 Task: In the  document Aeroplane.html Add another  'page' Use the Tool Explore 'and look for brief about the picture in first page, copy 2-3 lines in second sheet.' Align the text to the Left
Action: Mouse moved to (133, 75)
Screenshot: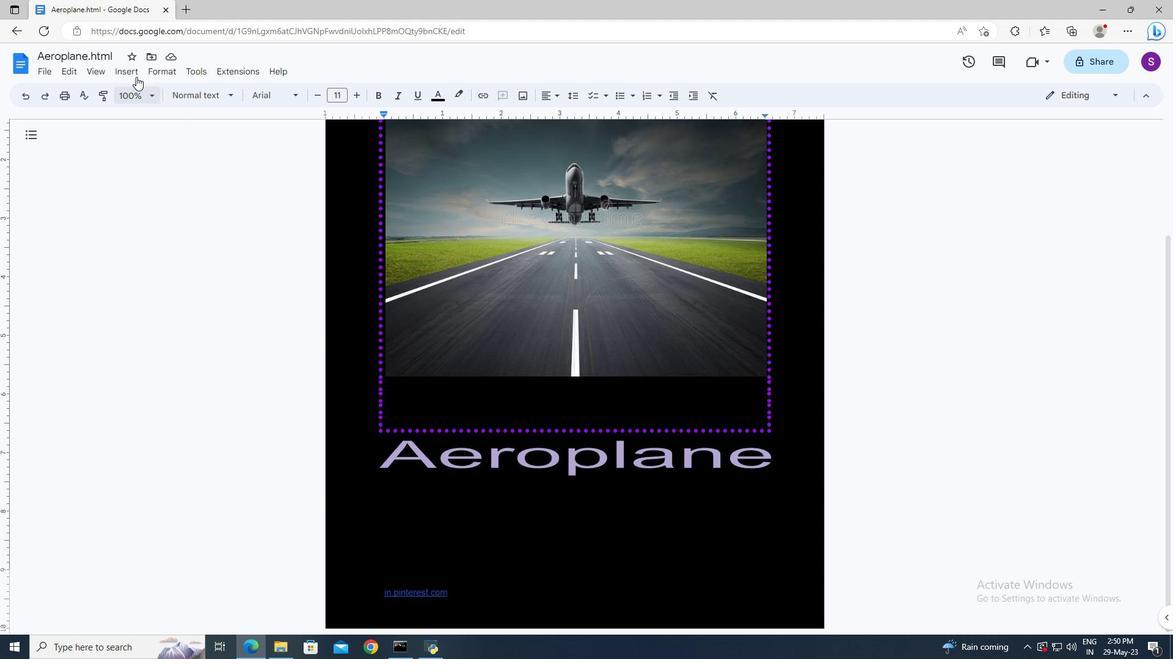
Action: Mouse pressed left at (133, 75)
Screenshot: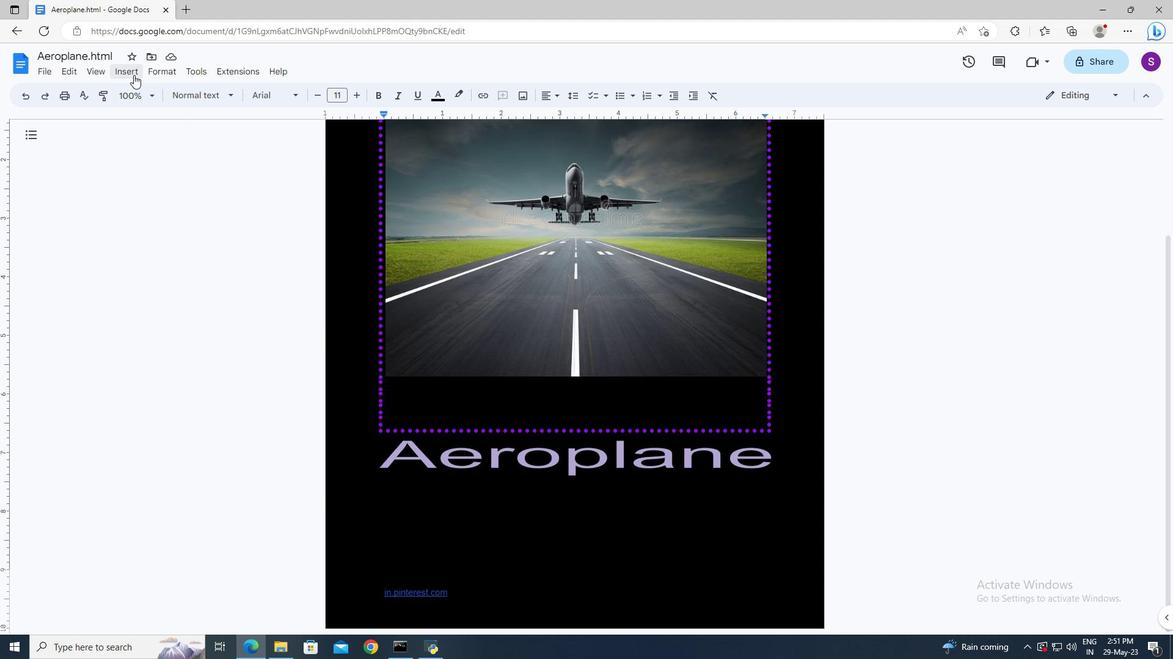
Action: Mouse moved to (343, 424)
Screenshot: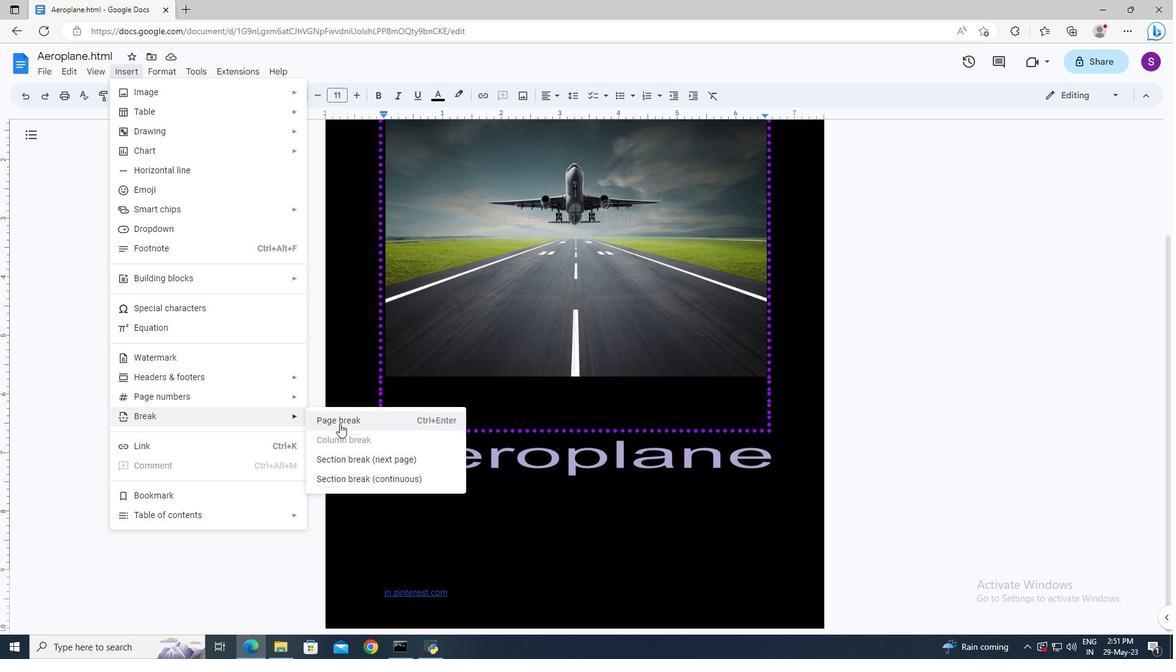 
Action: Mouse pressed left at (343, 424)
Screenshot: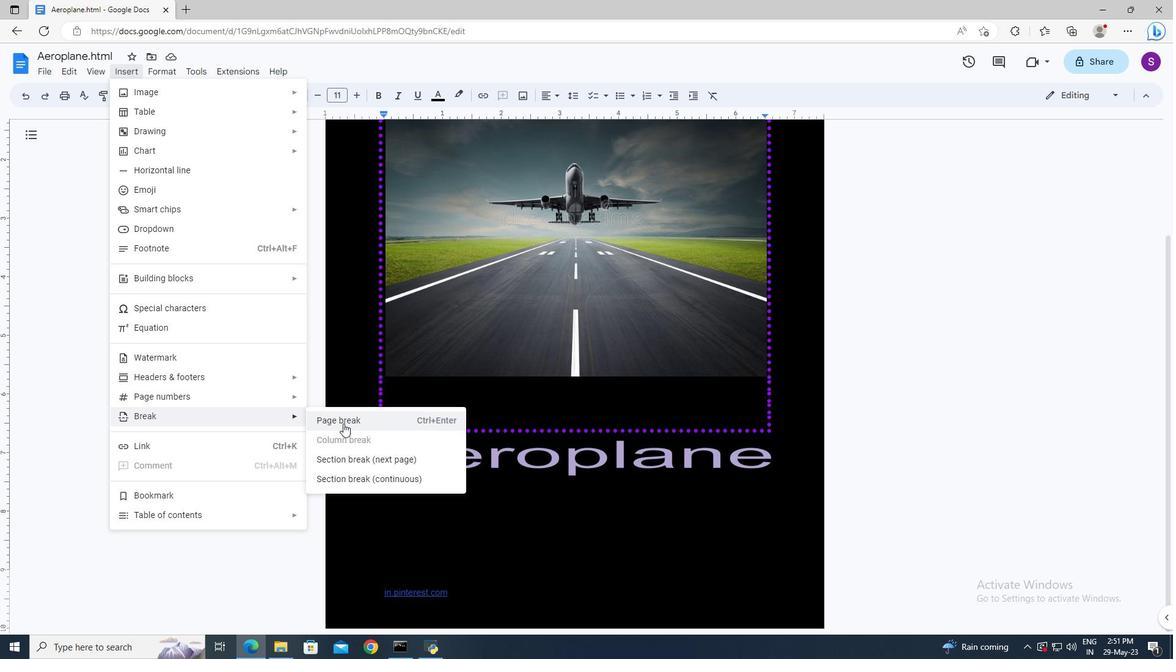 
Action: Mouse moved to (190, 70)
Screenshot: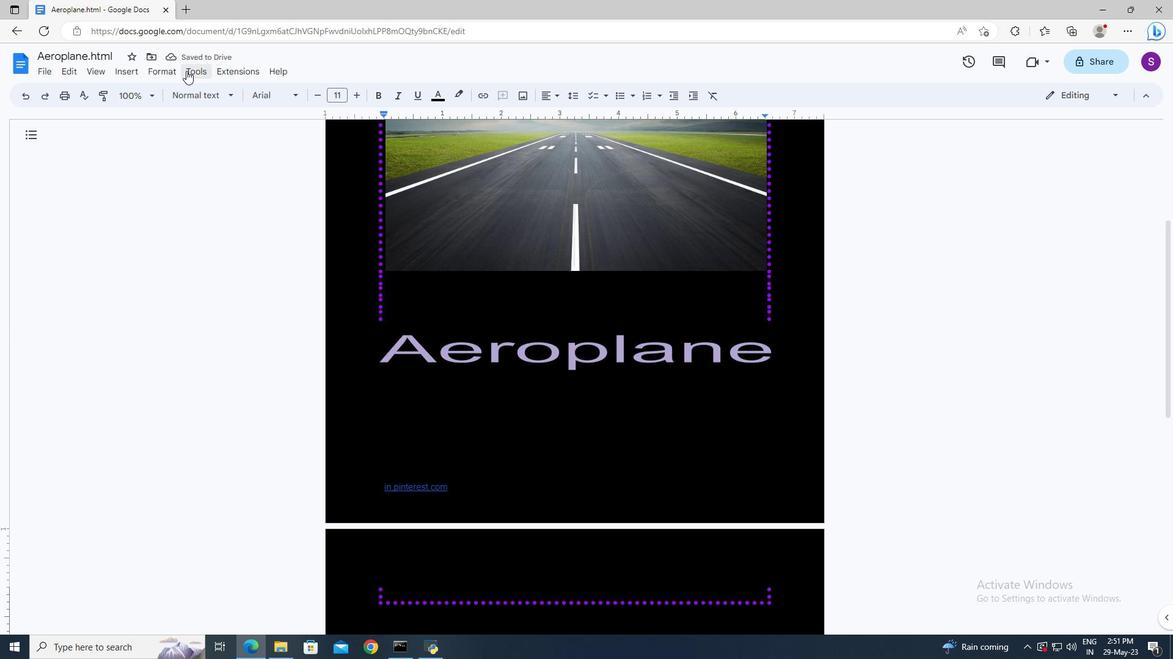 
Action: Mouse pressed left at (190, 70)
Screenshot: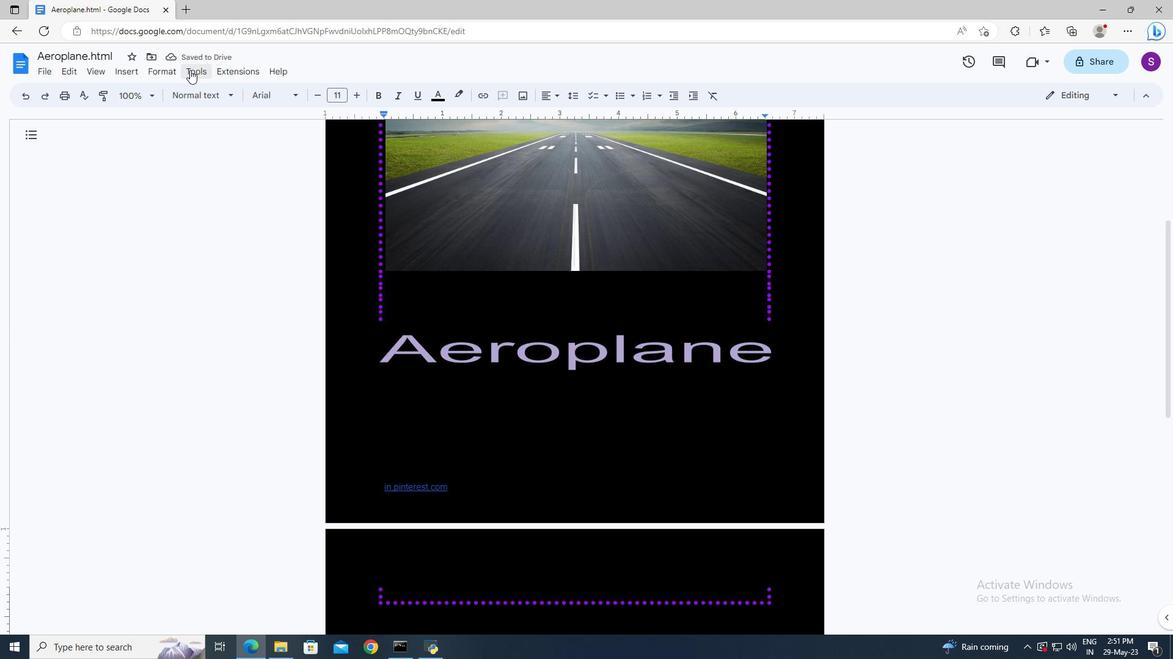 
Action: Mouse moved to (219, 207)
Screenshot: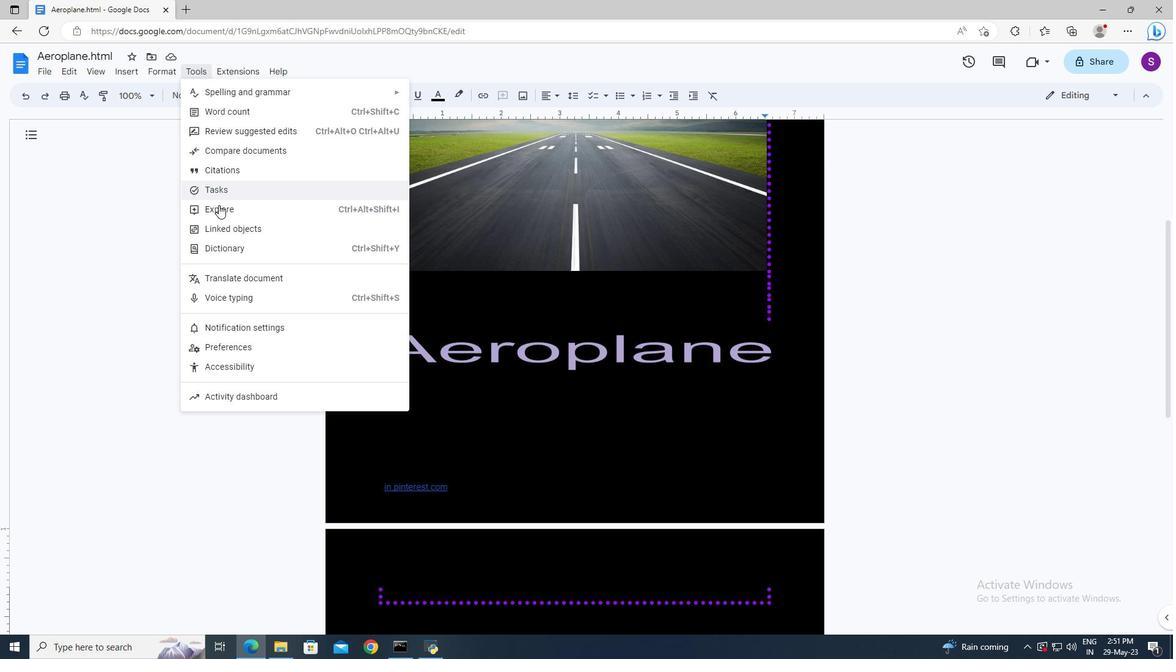 
Action: Mouse pressed left at (219, 207)
Screenshot: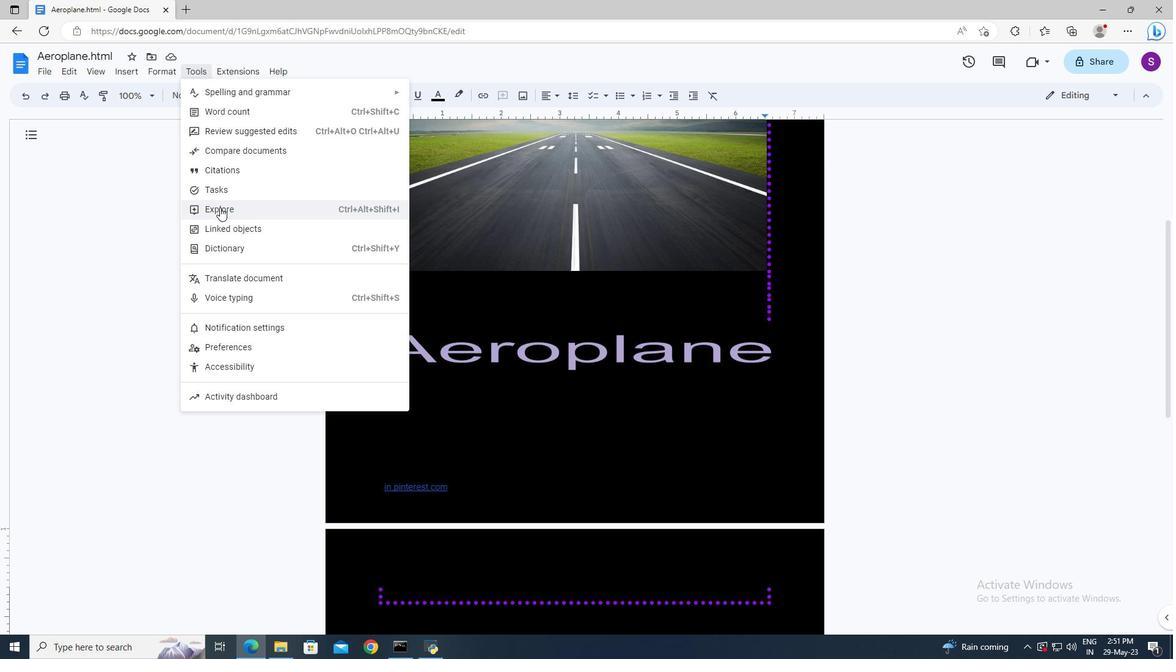 
Action: Mouse moved to (1035, 133)
Screenshot: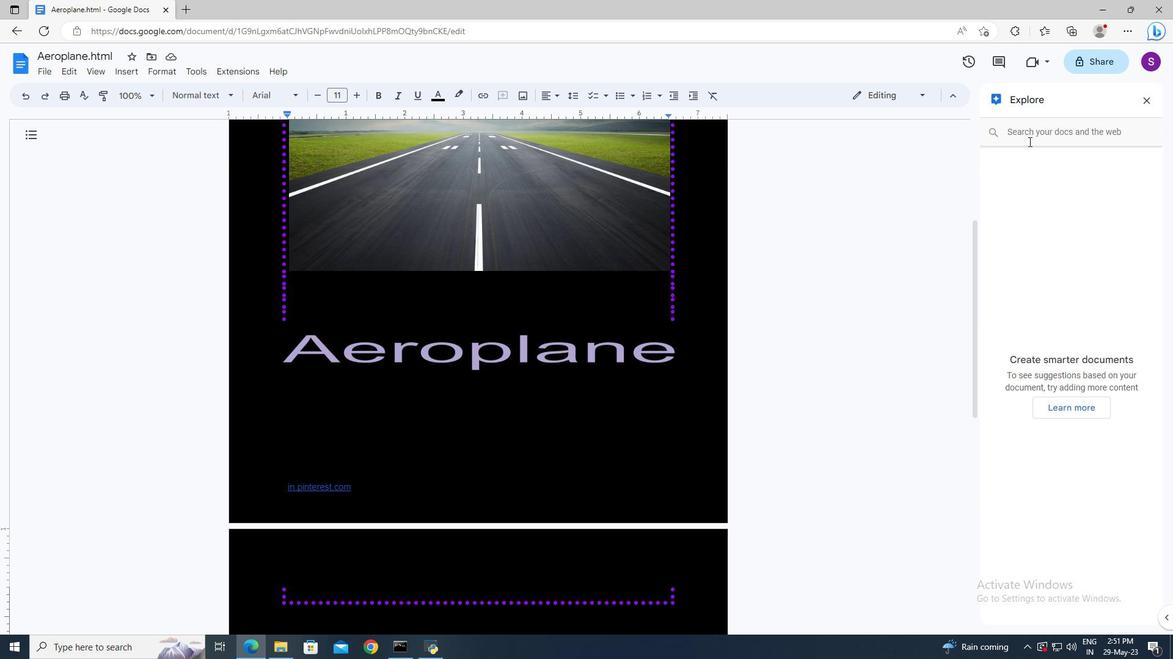 
Action: Mouse pressed left at (1035, 133)
Screenshot: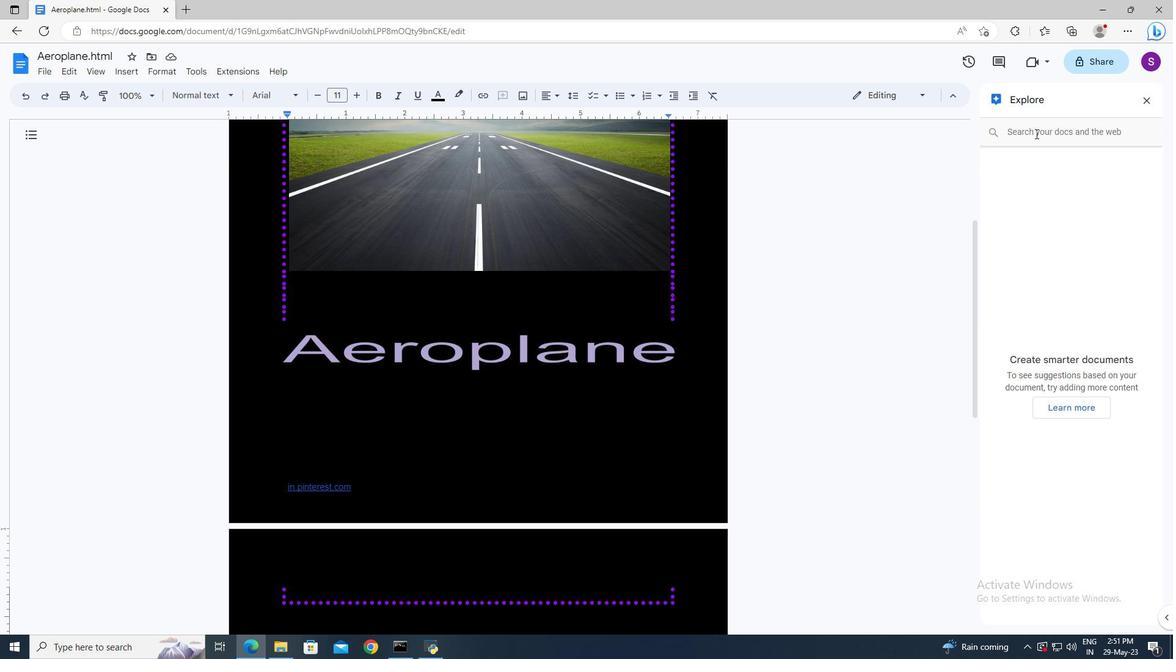 
Action: Mouse moved to (992, 106)
Screenshot: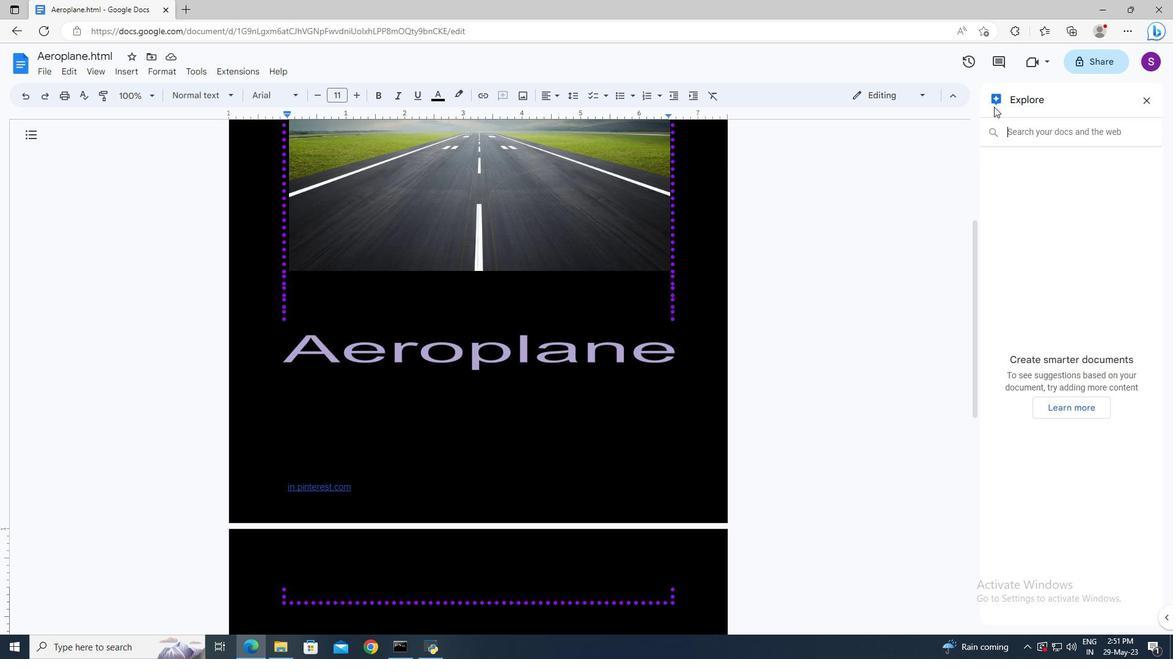 
Action: Key pressed aeroplane<Key.enter>
Screenshot: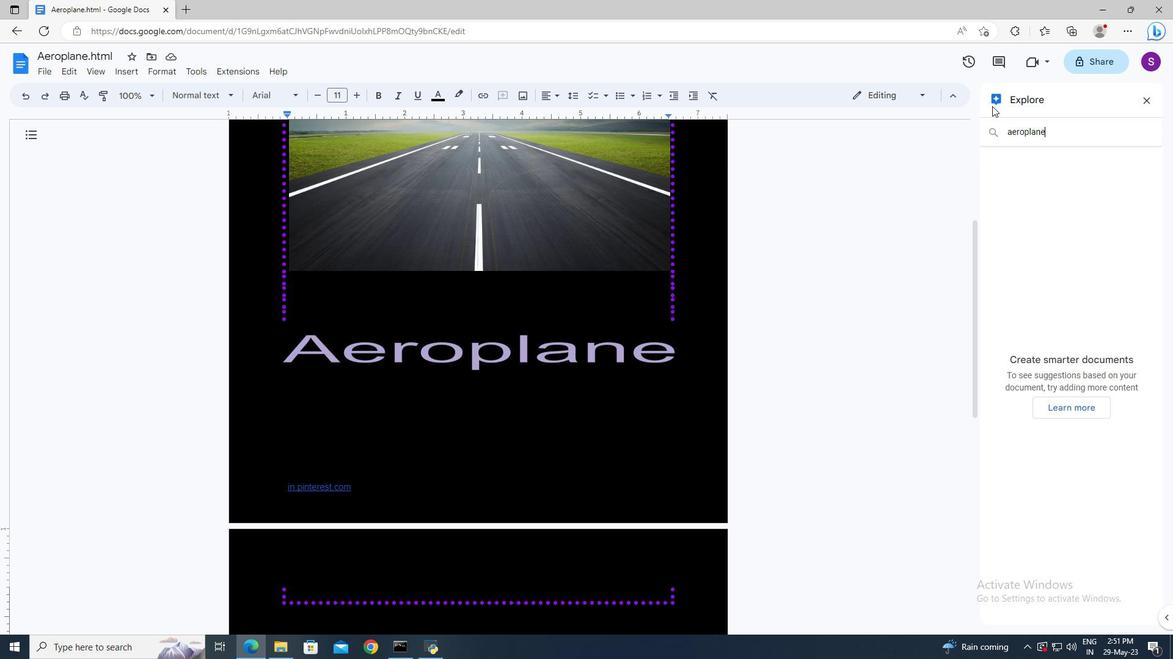 
Action: Mouse moved to (1087, 161)
Screenshot: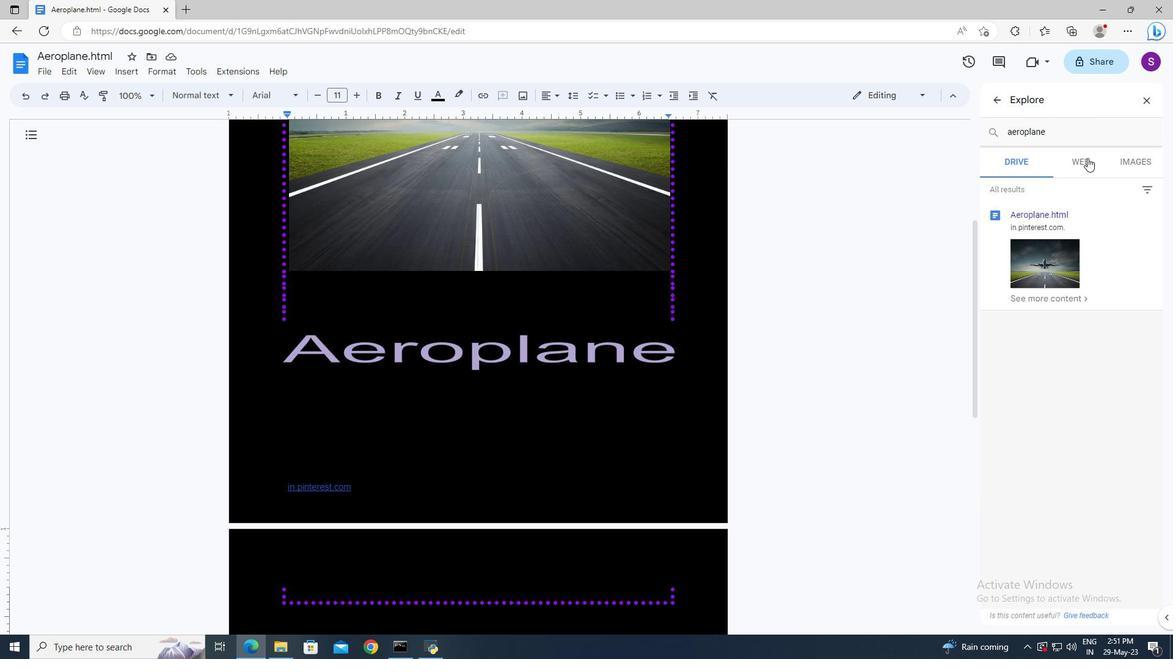 
Action: Mouse pressed left at (1087, 161)
Screenshot: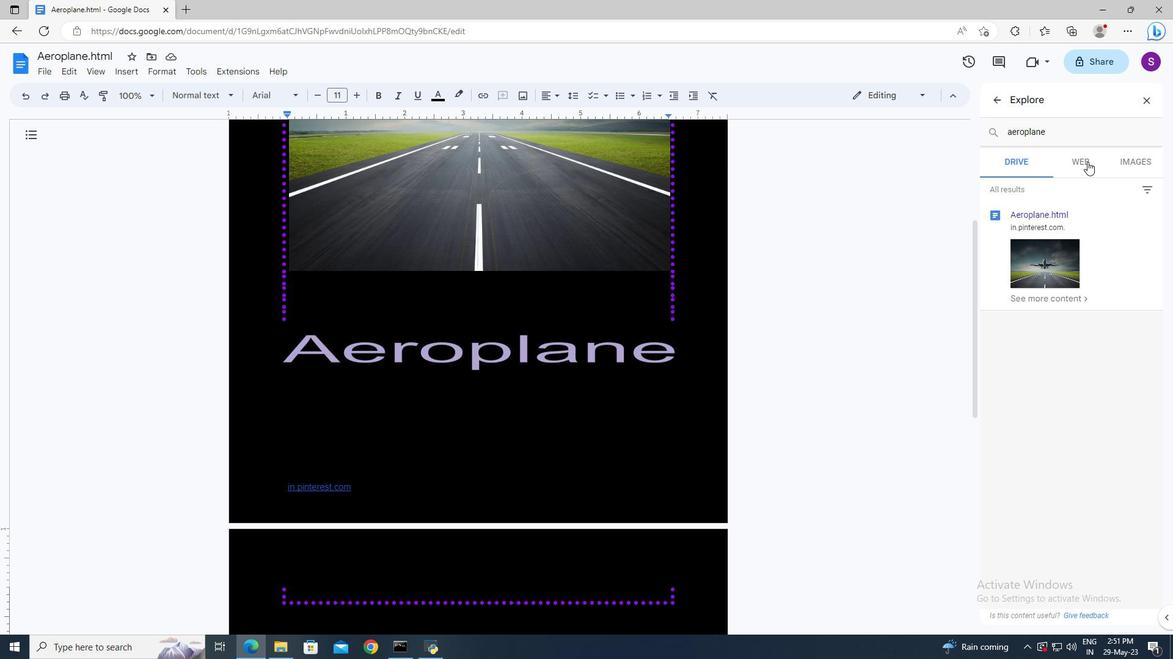 
Action: Mouse moved to (1052, 388)
Screenshot: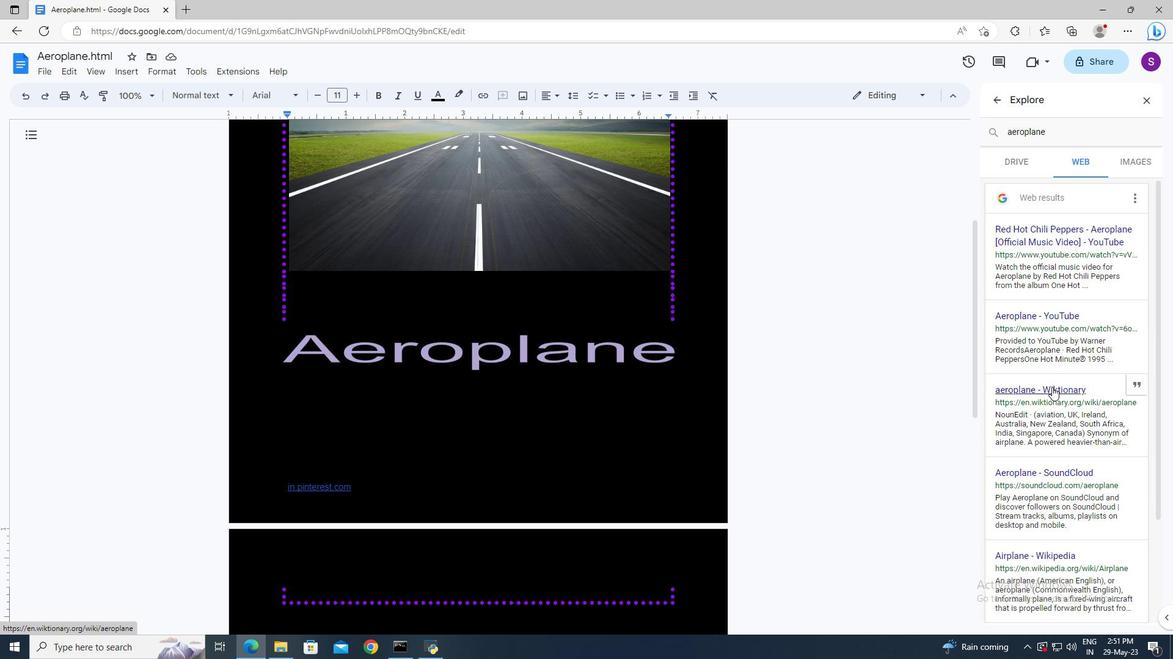 
Action: Mouse pressed left at (1052, 388)
Screenshot: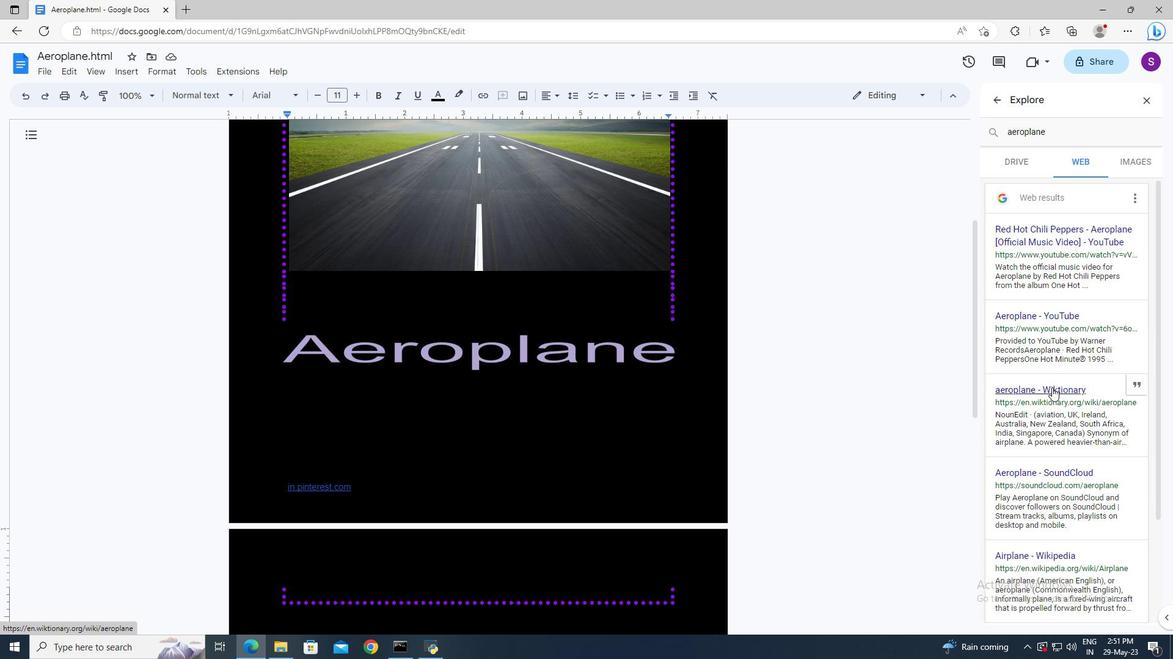 
Action: Mouse moved to (626, 347)
Screenshot: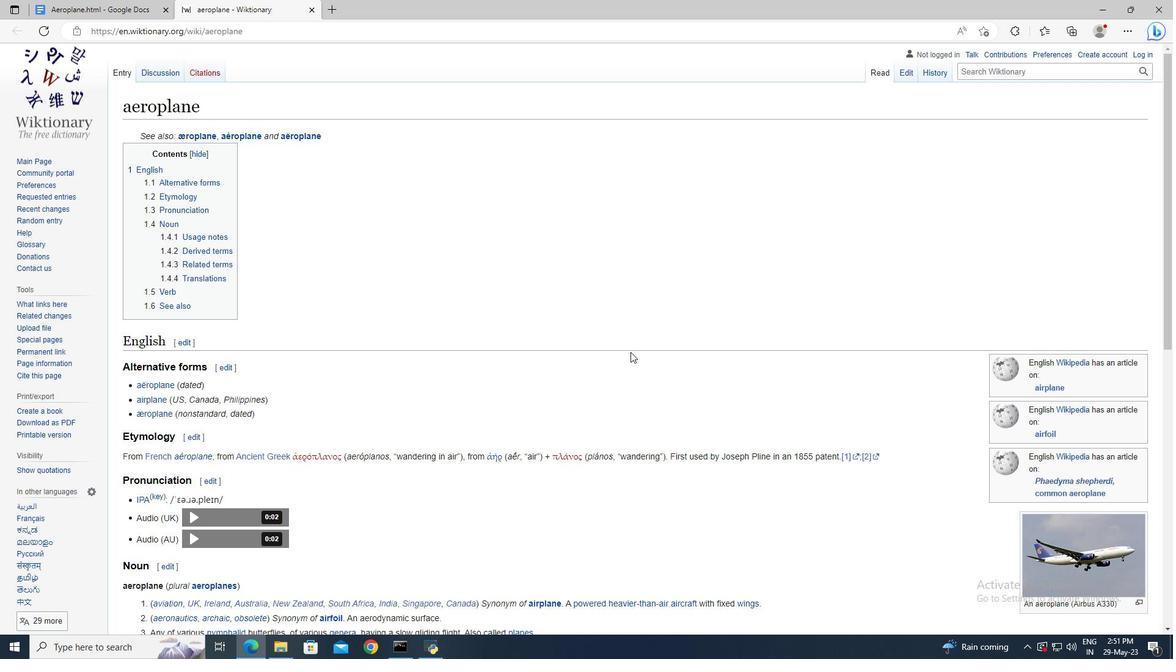 
Action: Mouse scrolled (626, 347) with delta (0, 0)
Screenshot: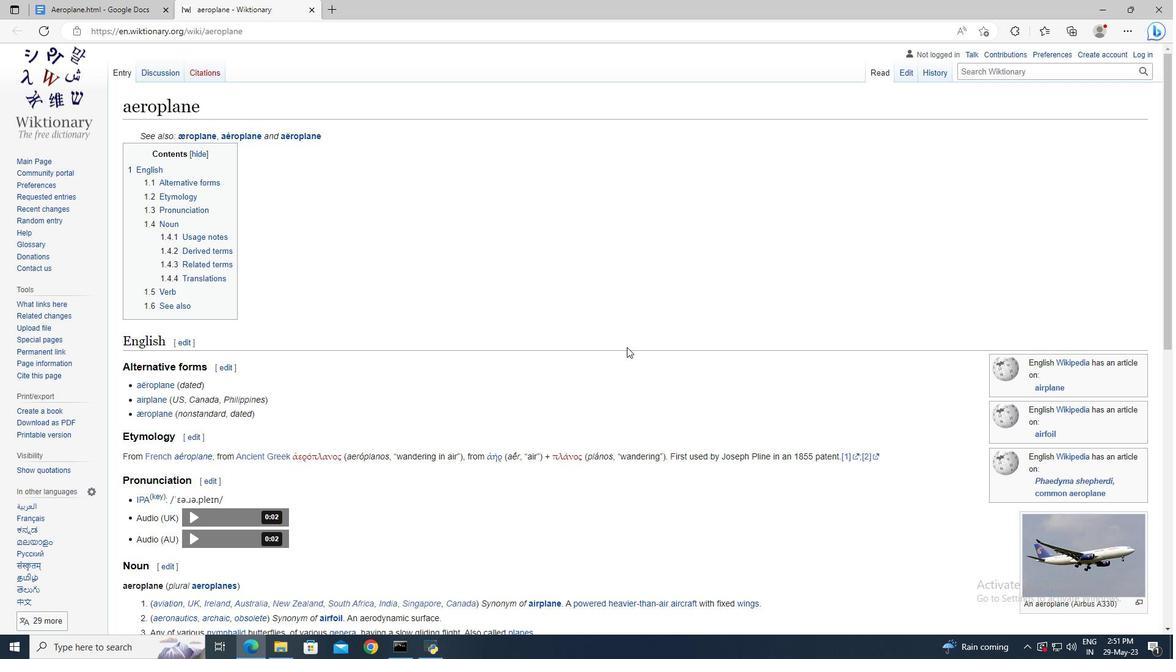 
Action: Mouse moved to (625, 342)
Screenshot: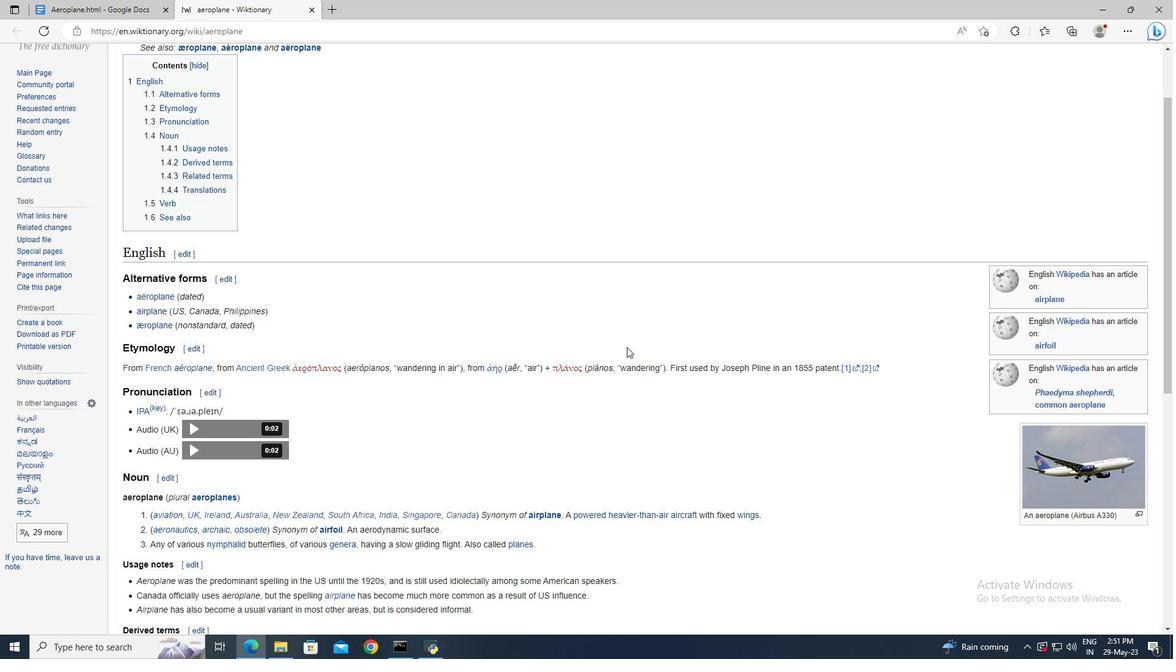
Action: Mouse scrolled (625, 342) with delta (0, 0)
Screenshot: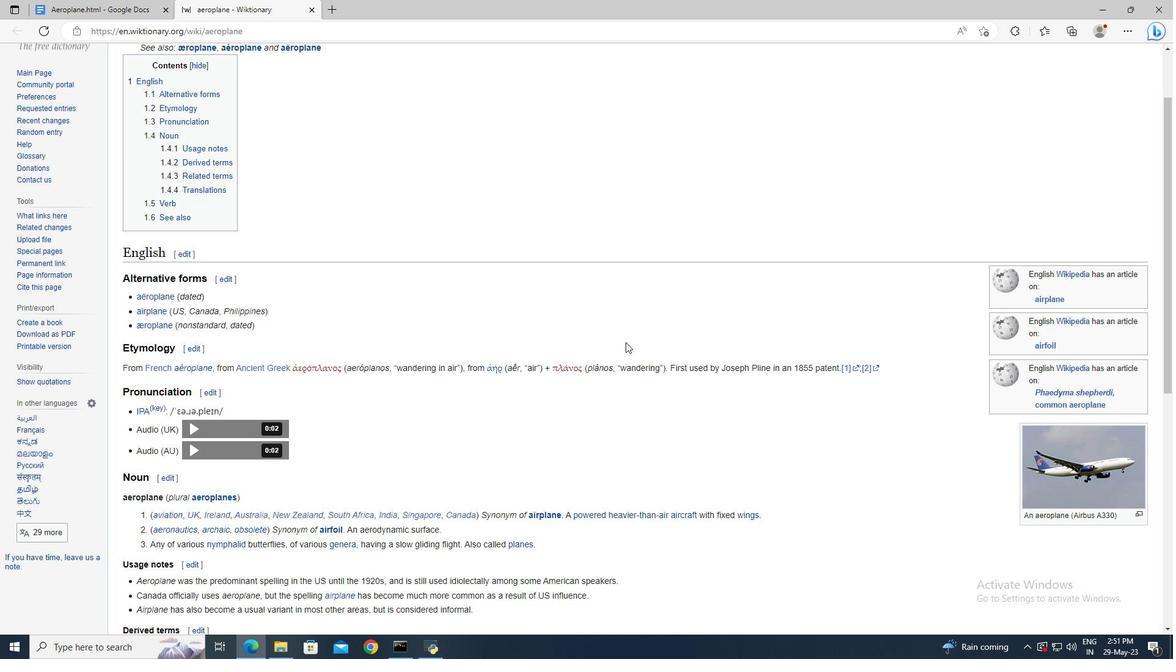 
Action: Mouse scrolled (625, 343) with delta (0, 0)
Screenshot: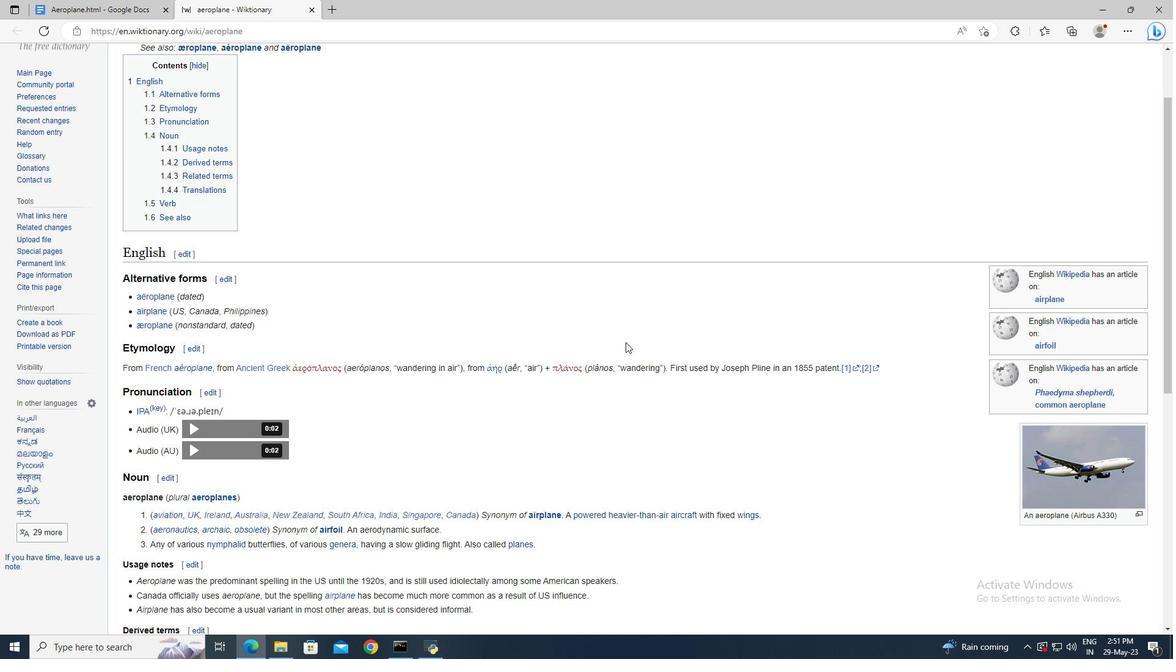 
Action: Mouse scrolled (625, 342) with delta (0, 0)
Screenshot: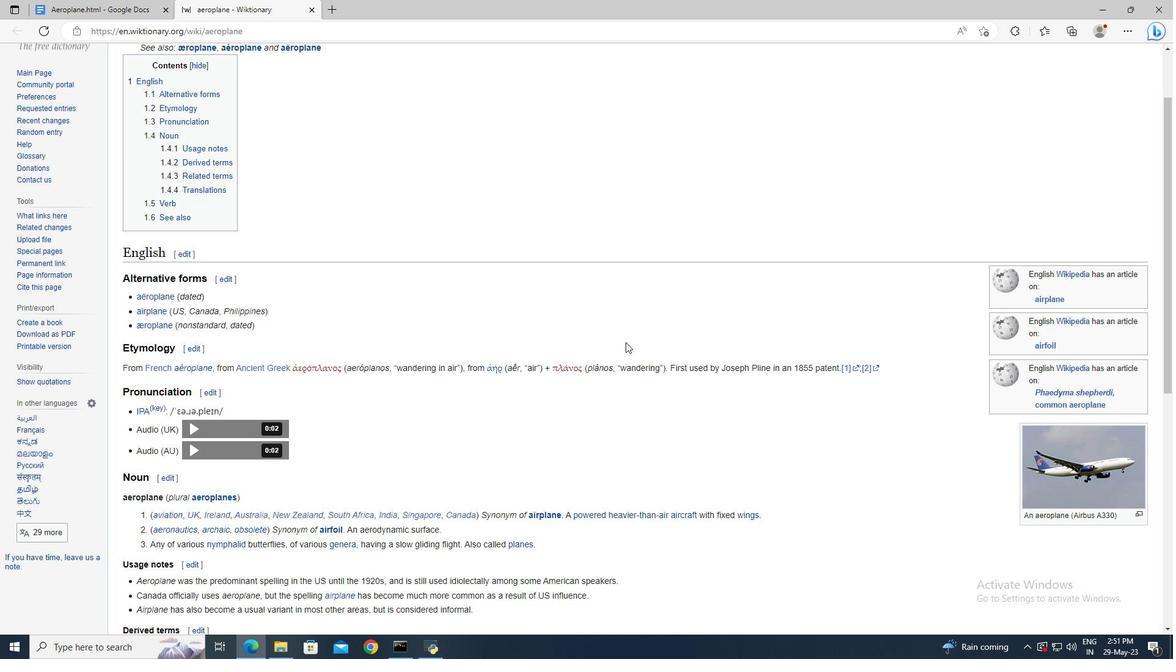 
Action: Mouse scrolled (625, 342) with delta (0, 0)
Screenshot: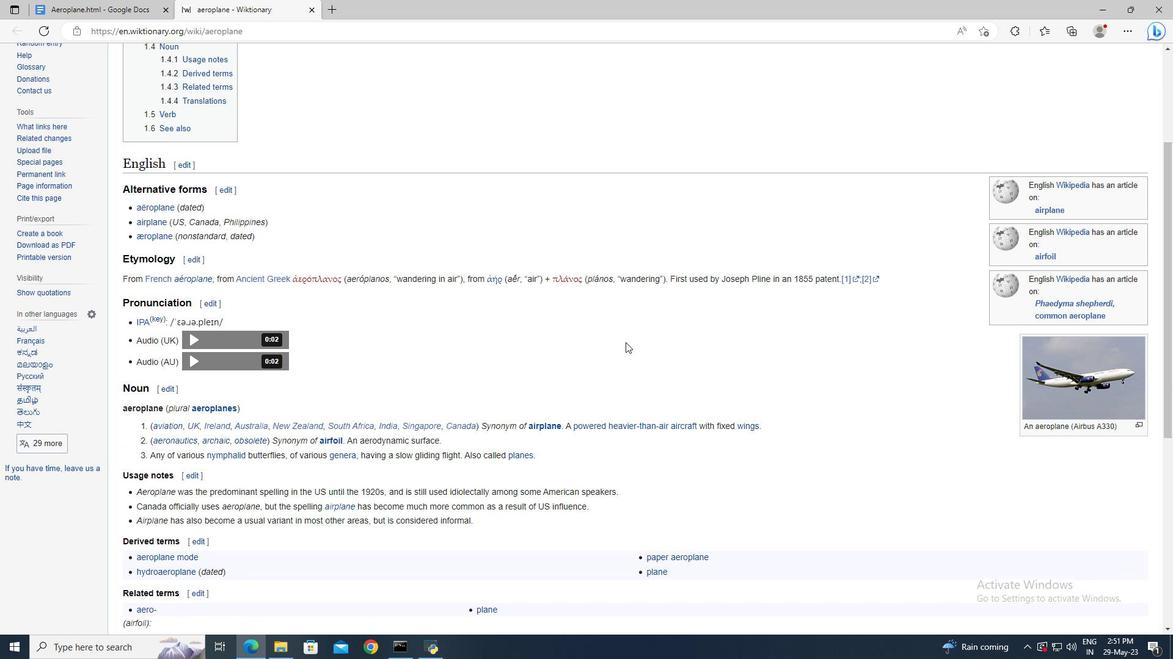 
Action: Mouse moved to (137, 403)
Screenshot: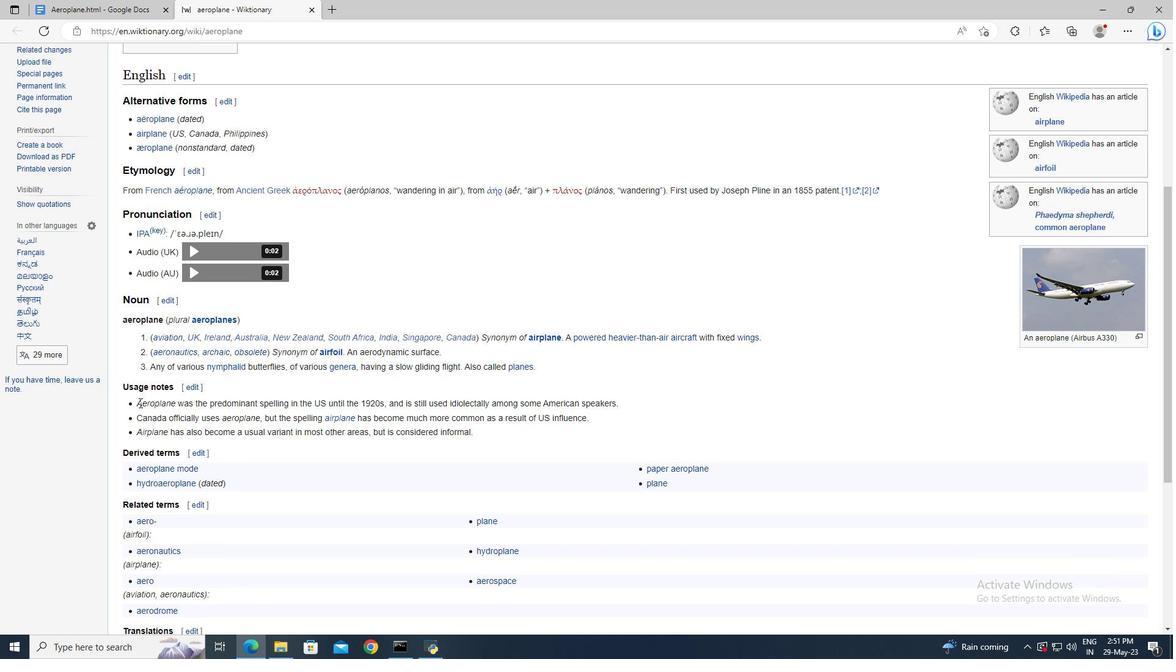 
Action: Mouse pressed left at (137, 403)
Screenshot: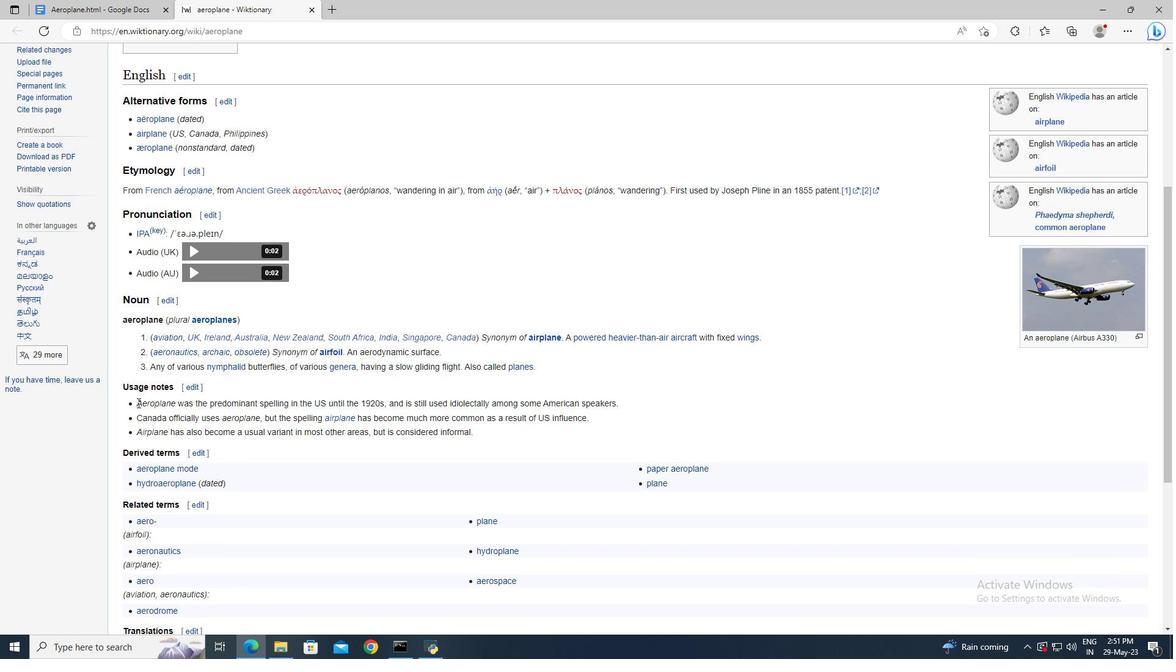 
Action: Mouse moved to (383, 421)
Screenshot: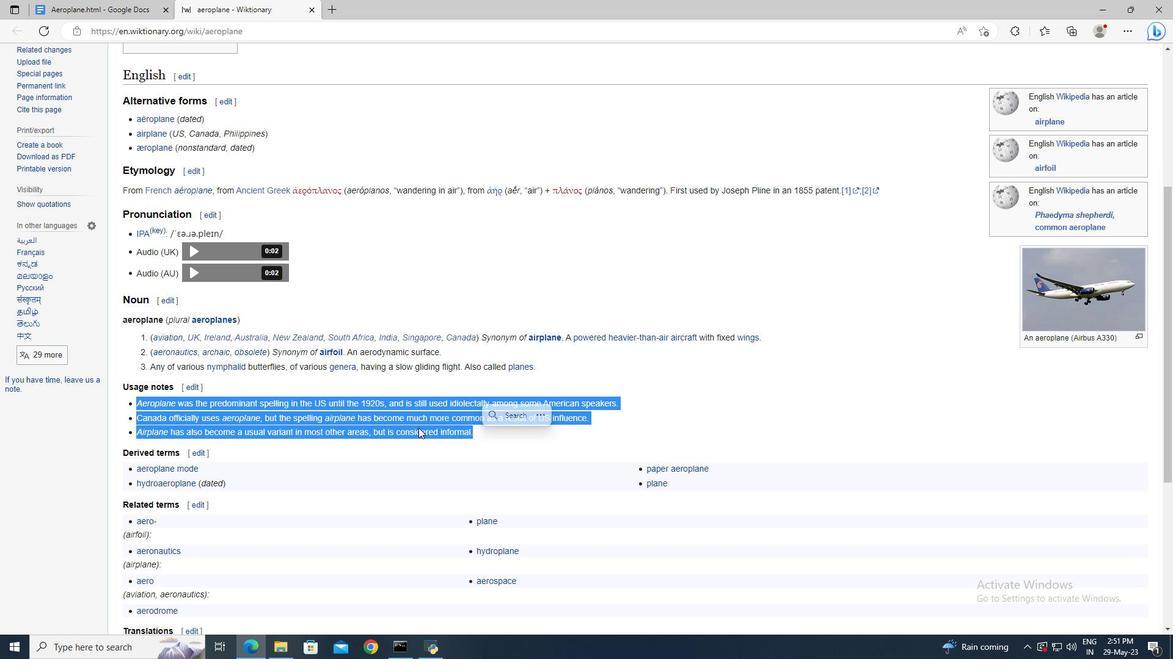 
Action: Mouse pressed right at (383, 421)
Screenshot: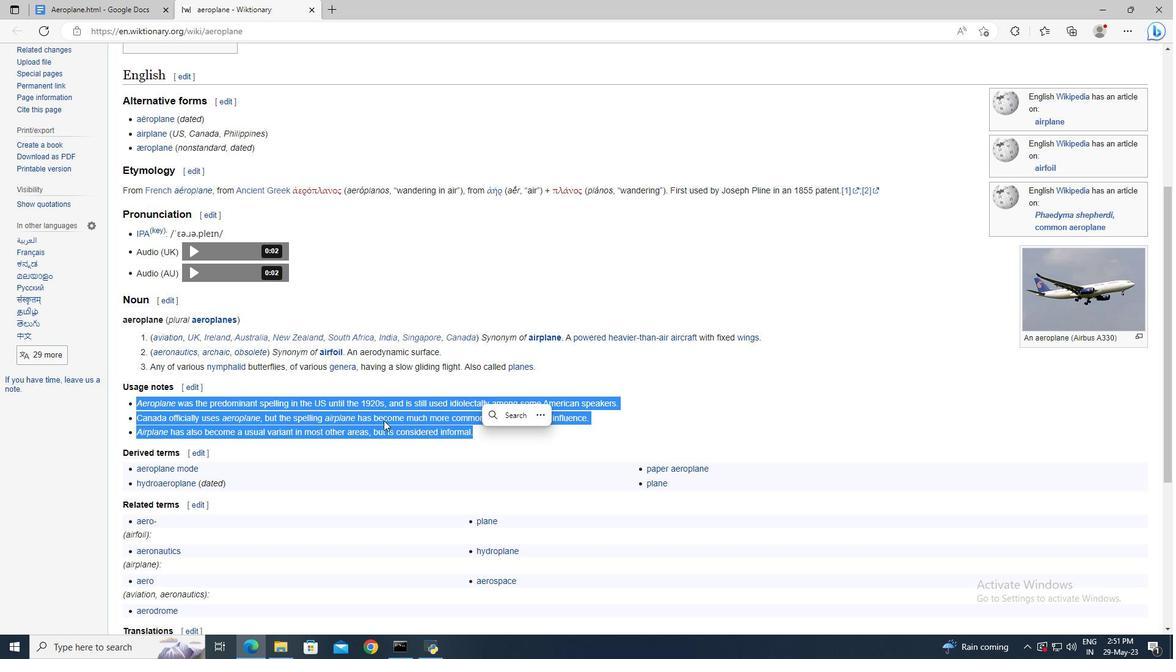 
Action: Mouse moved to (411, 212)
Screenshot: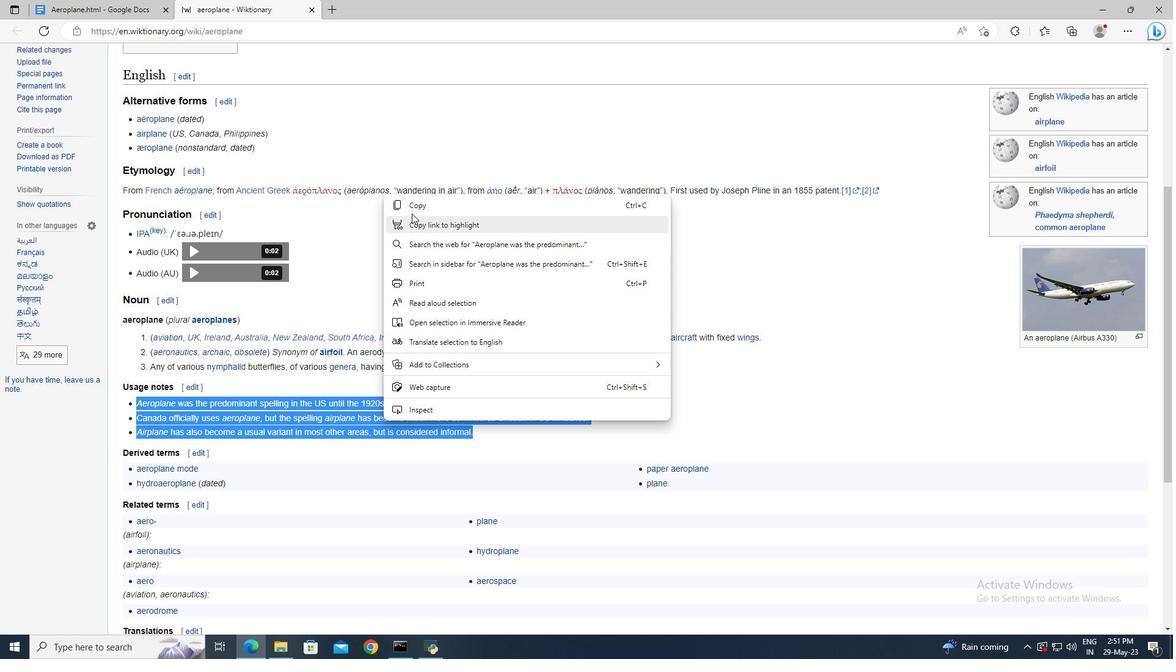 
Action: Mouse pressed left at (411, 212)
Screenshot: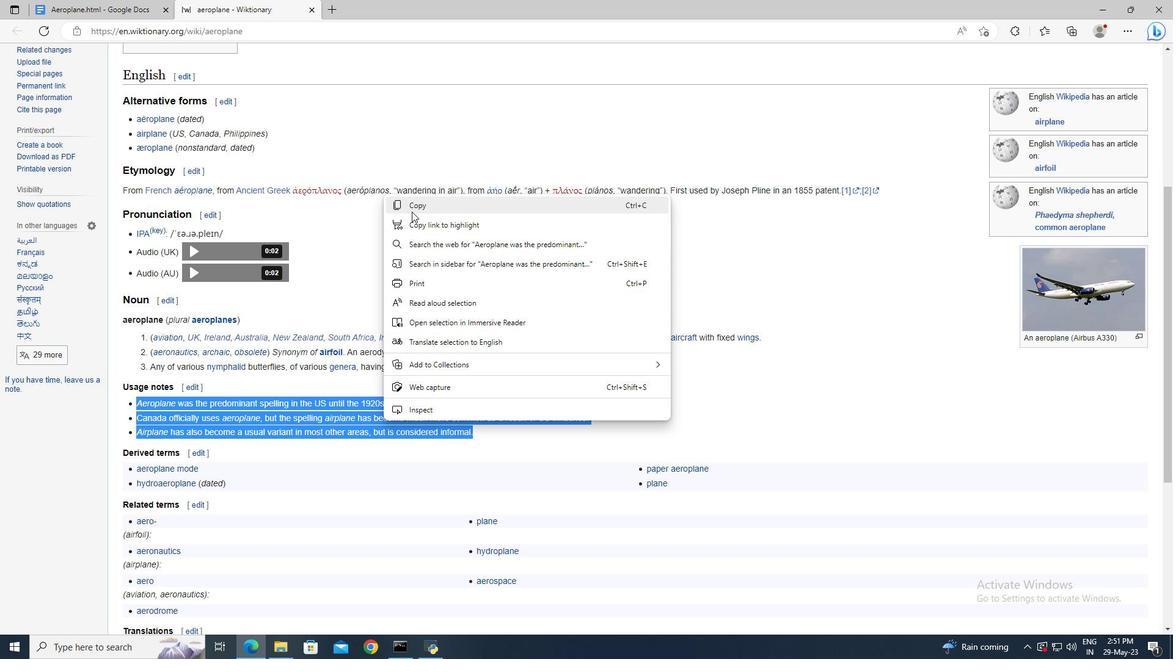 
Action: Mouse moved to (138, 0)
Screenshot: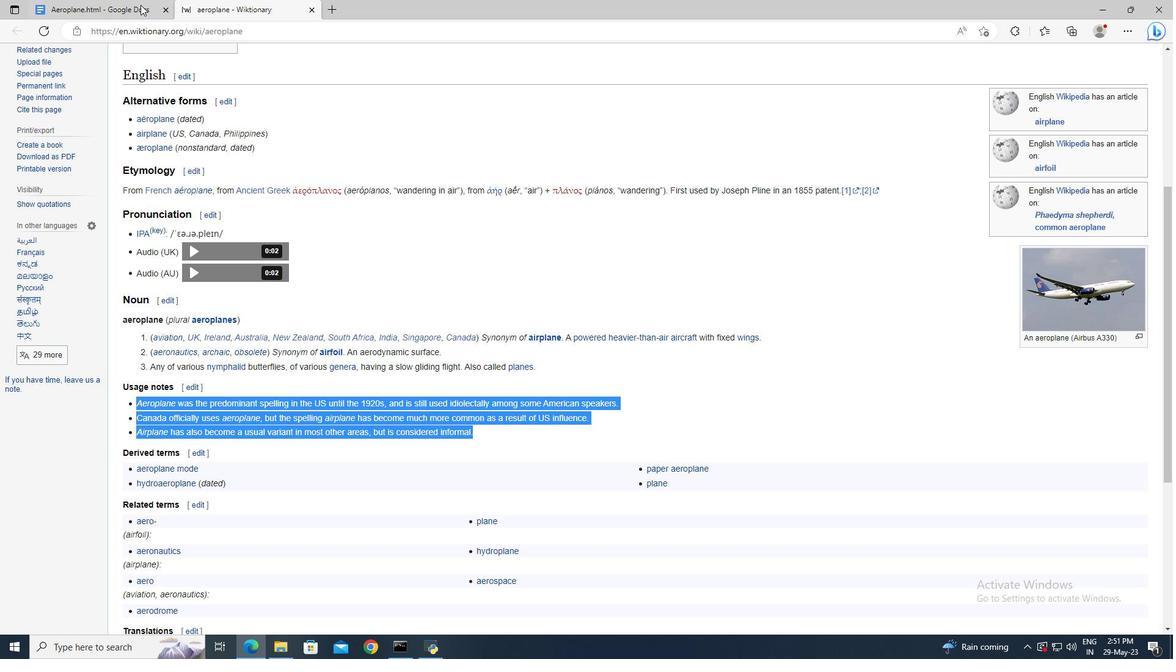 
Action: Mouse pressed left at (138, 0)
Screenshot: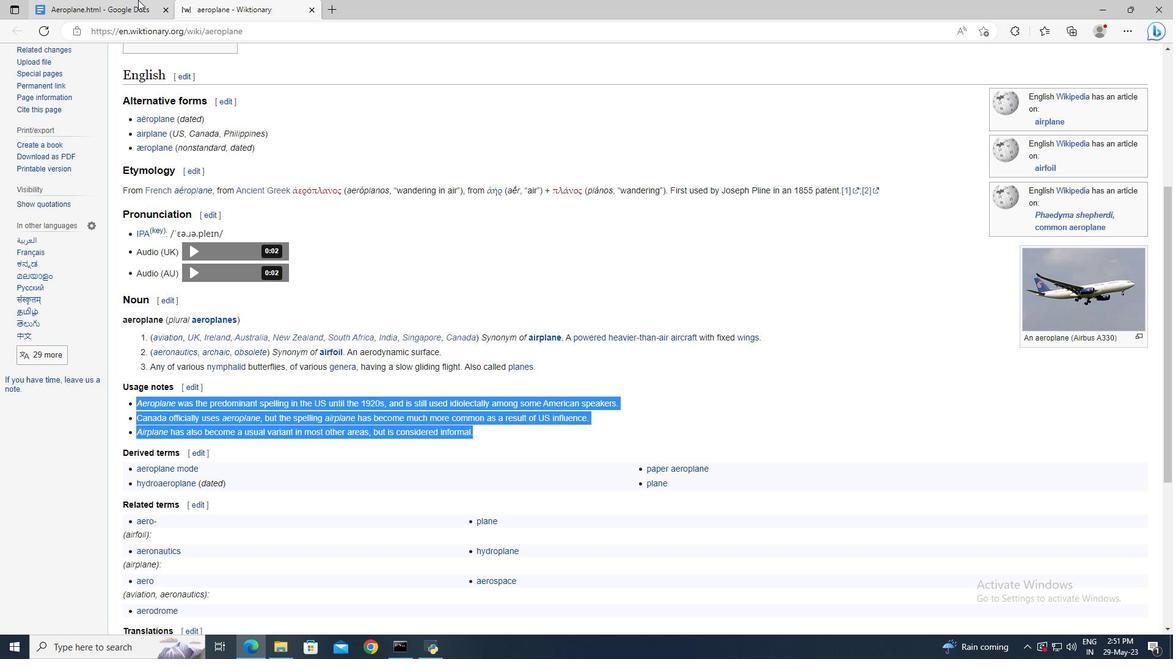 
Action: Mouse moved to (324, 589)
Screenshot: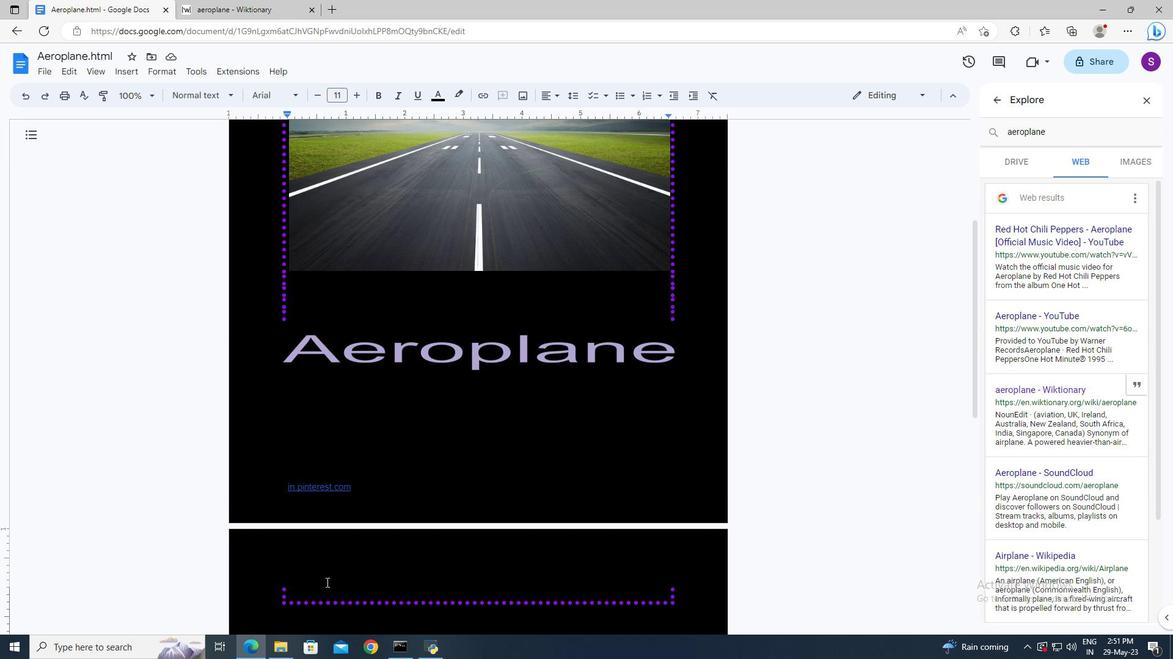 
Action: Mouse pressed left at (324, 589)
Screenshot: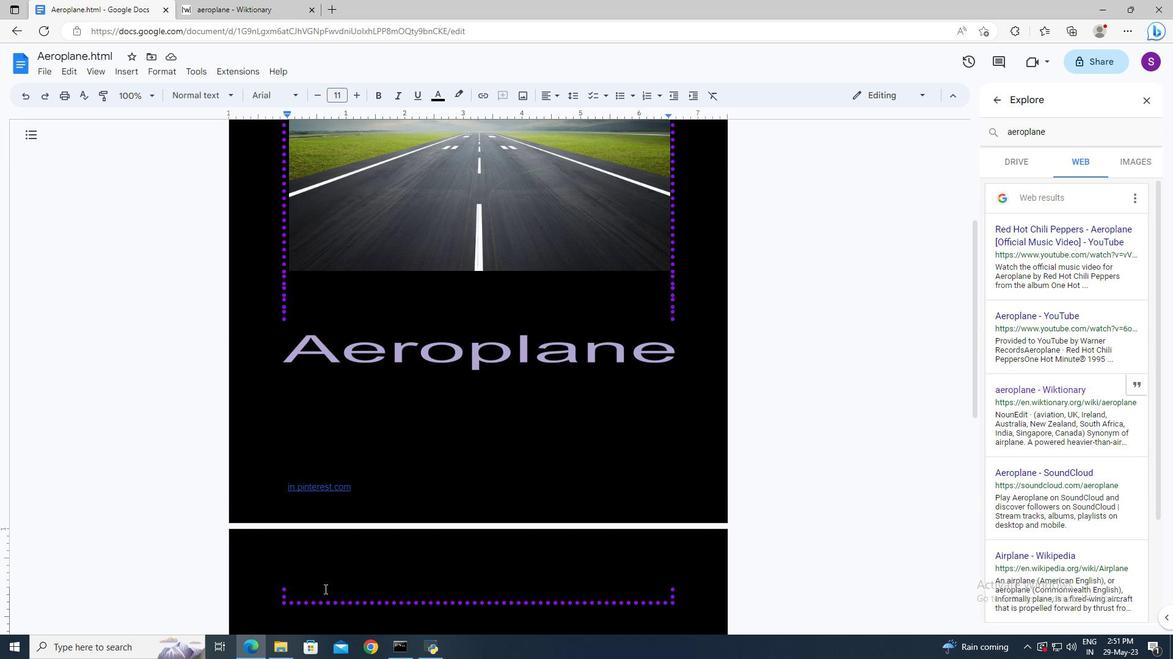 
Action: Mouse pressed left at (324, 589)
Screenshot: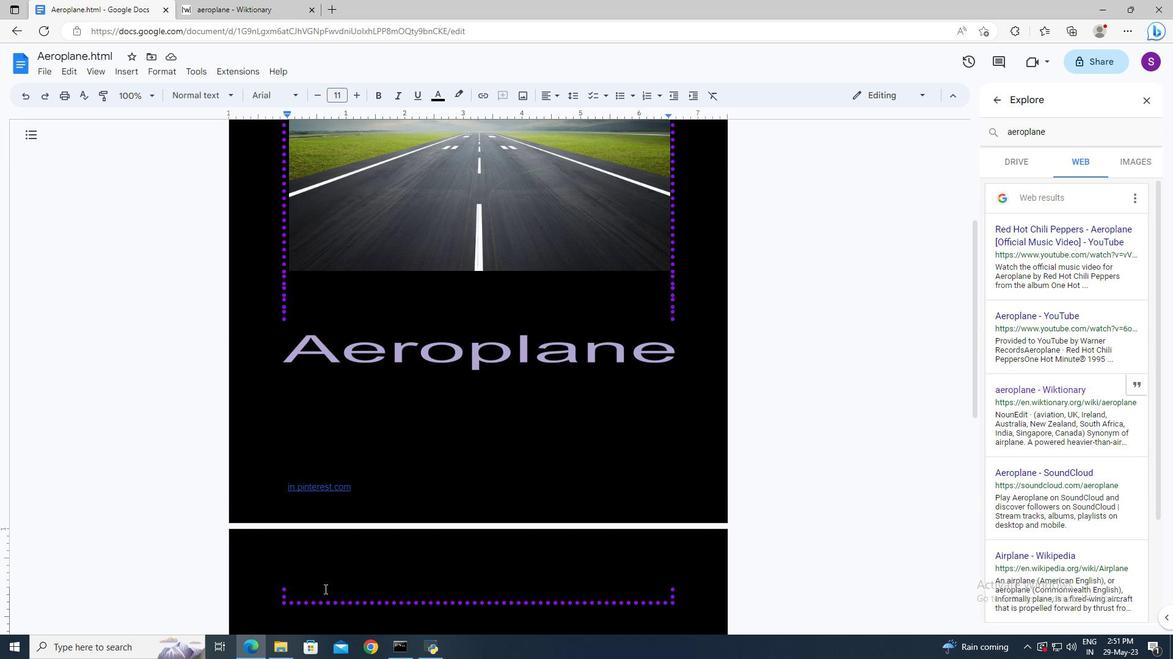 
Action: Mouse pressed left at (324, 589)
Screenshot: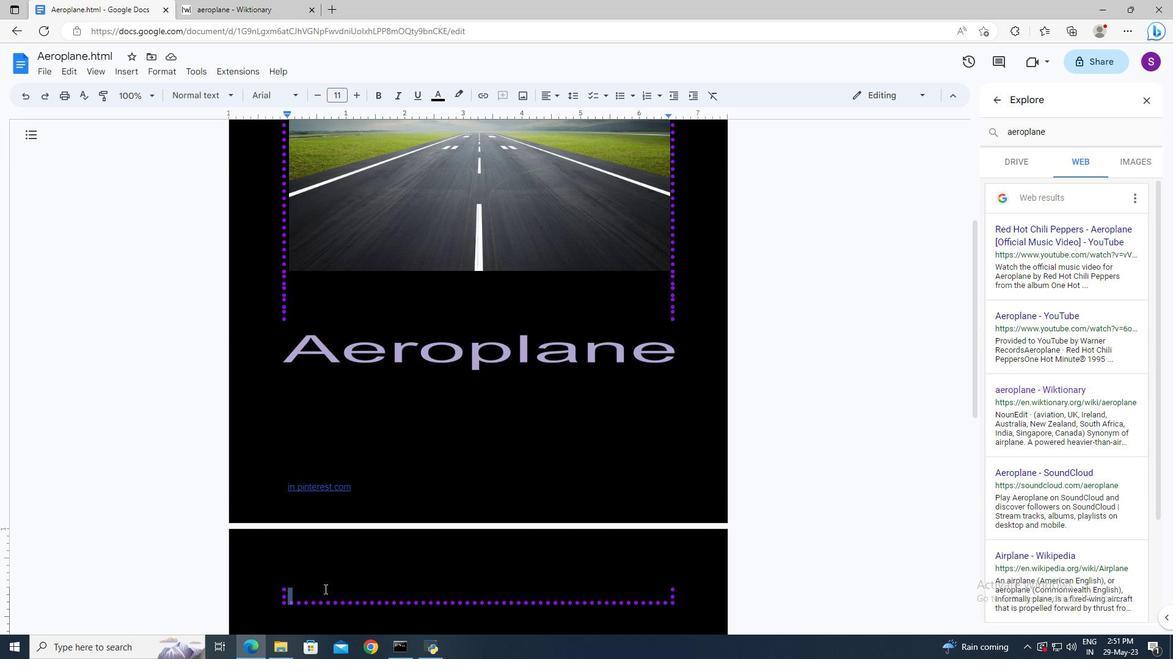 
Action: Mouse moved to (322, 589)
Screenshot: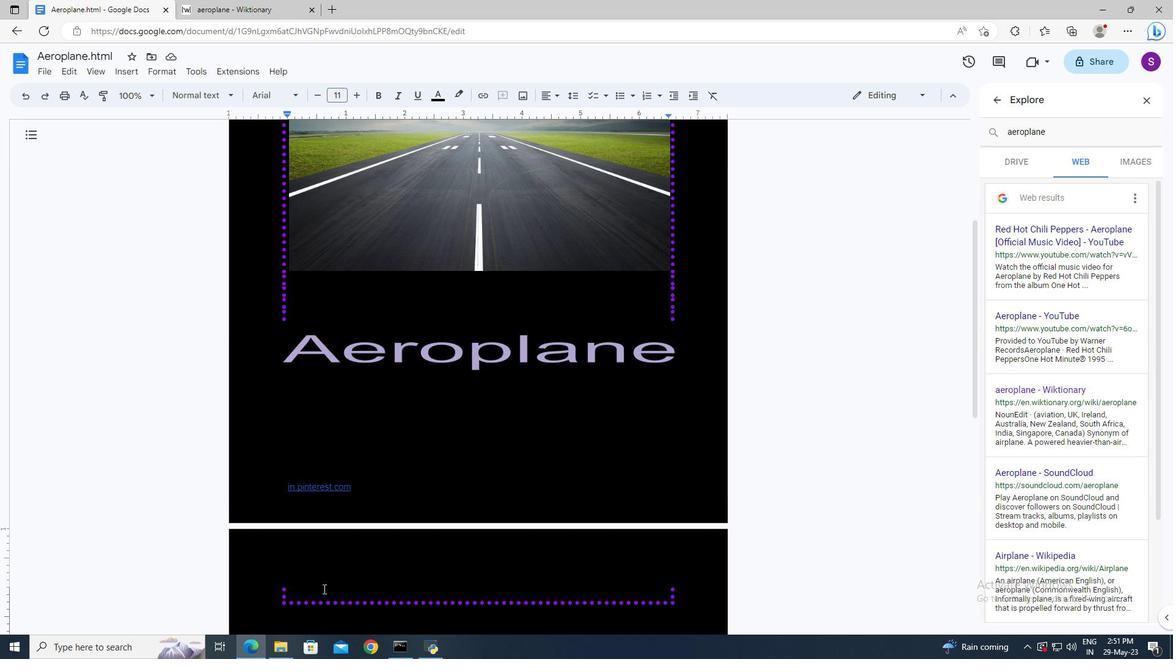 
Action: Mouse pressed right at (322, 589)
Screenshot: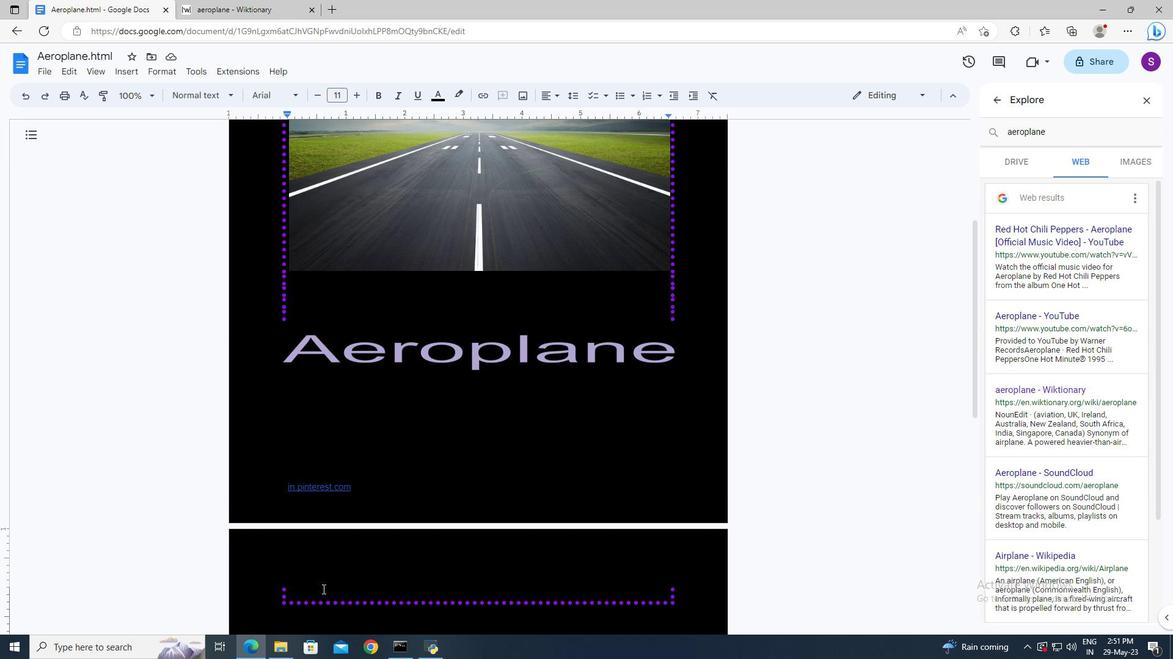 
Action: Mouse moved to (384, 440)
Screenshot: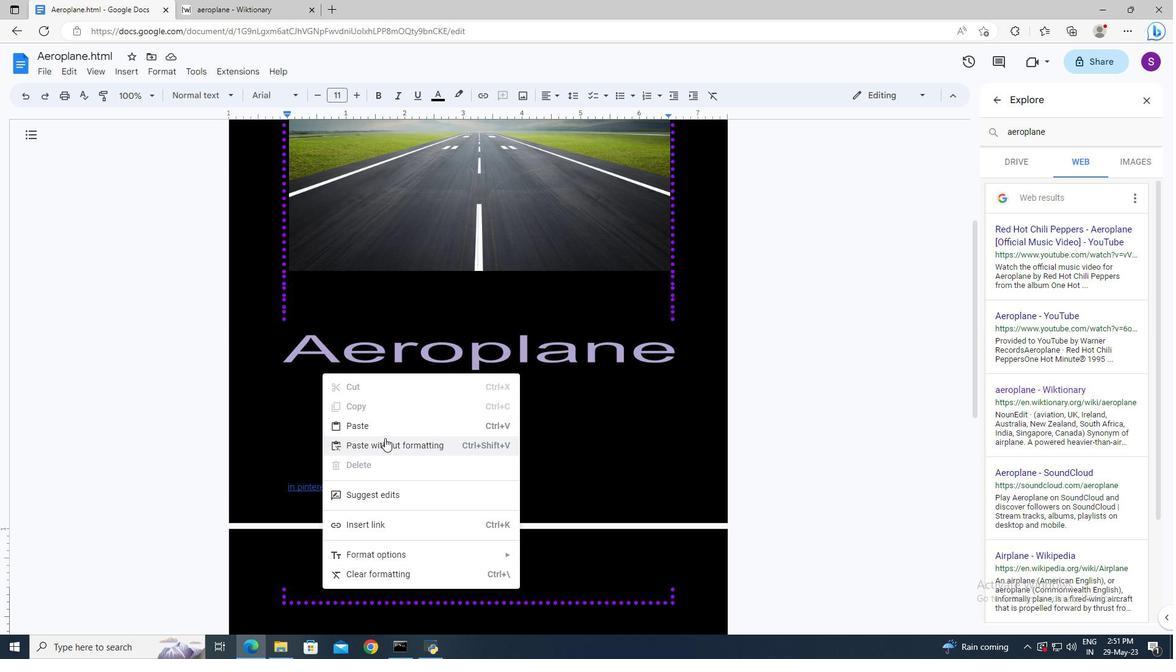
Action: Mouse pressed left at (384, 440)
Screenshot: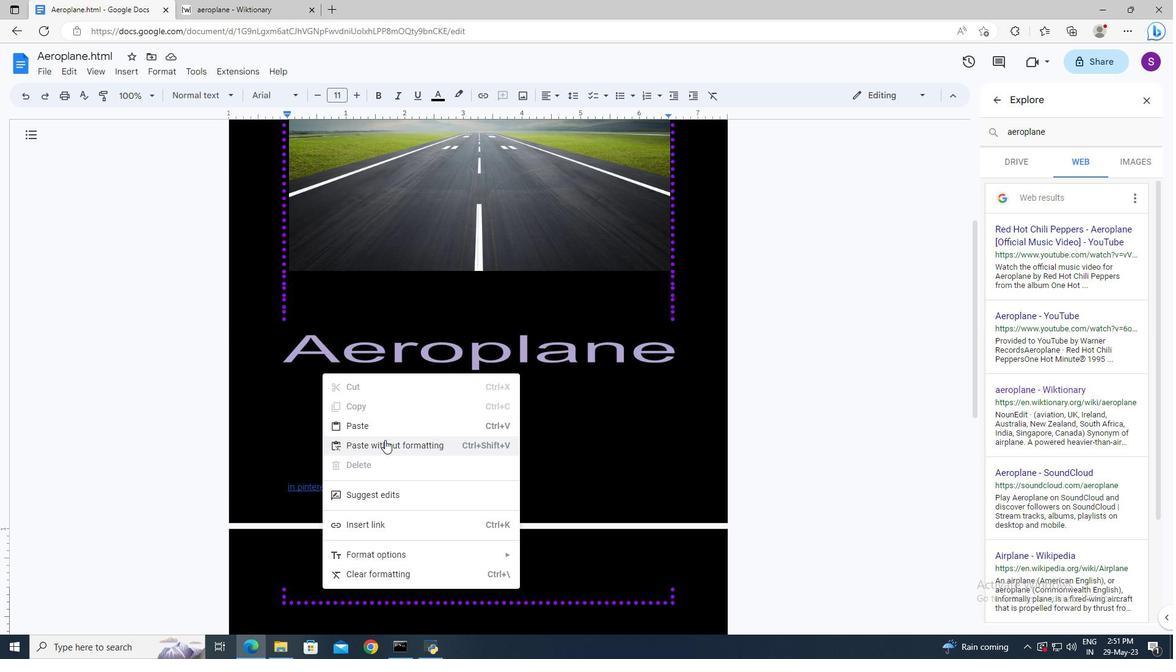 
Action: Mouse moved to (438, 541)
Screenshot: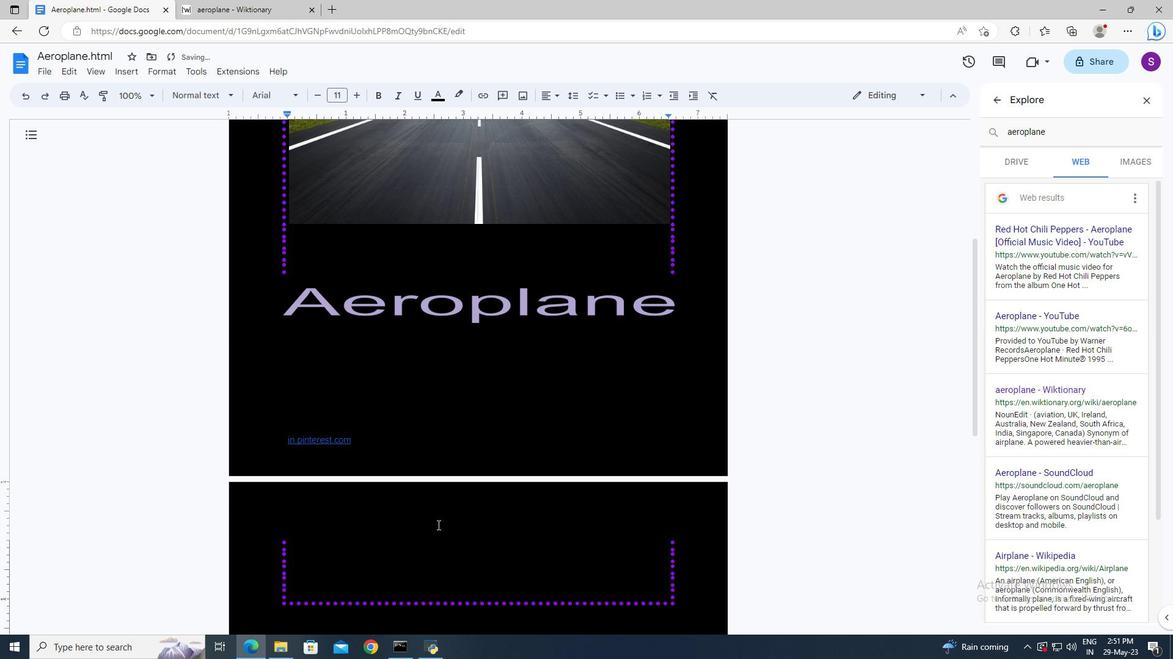 
Action: Mouse scrolled (438, 540) with delta (0, 0)
Screenshot: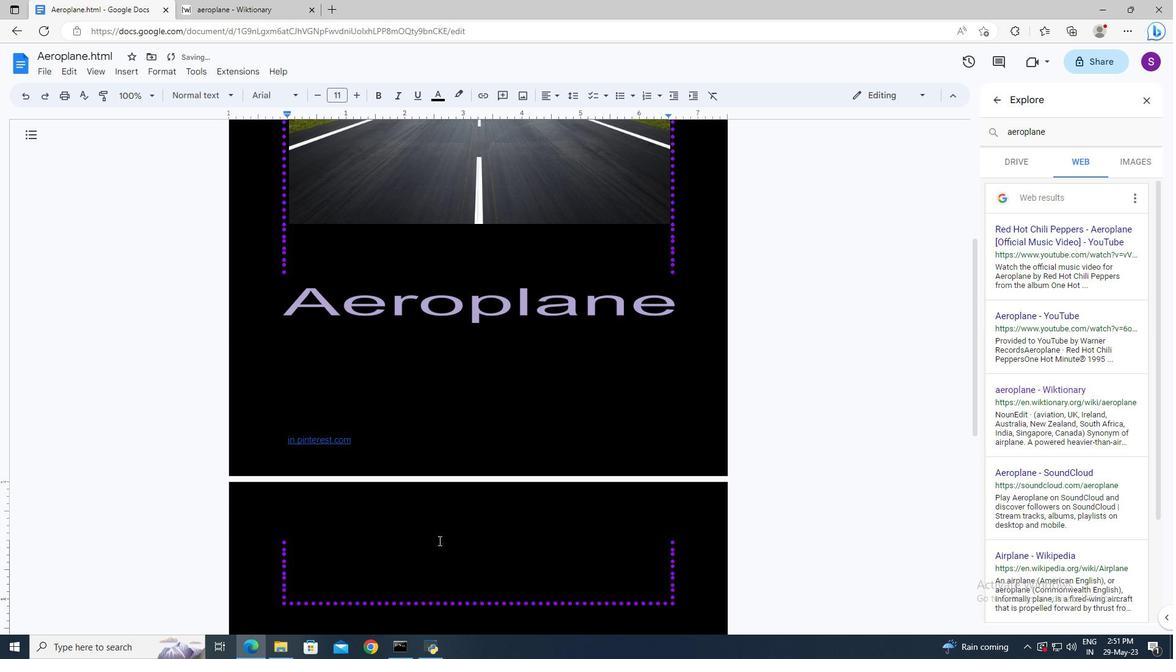 
Action: Mouse scrolled (438, 540) with delta (0, 0)
Screenshot: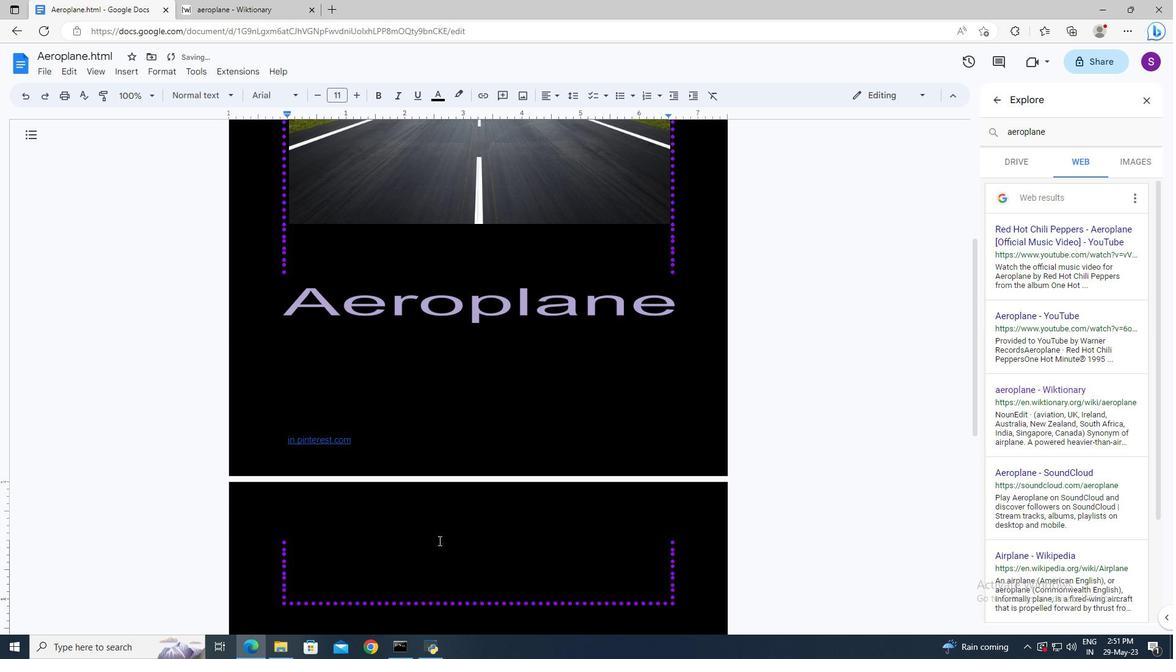 
Action: Mouse scrolled (438, 540) with delta (0, 0)
Screenshot: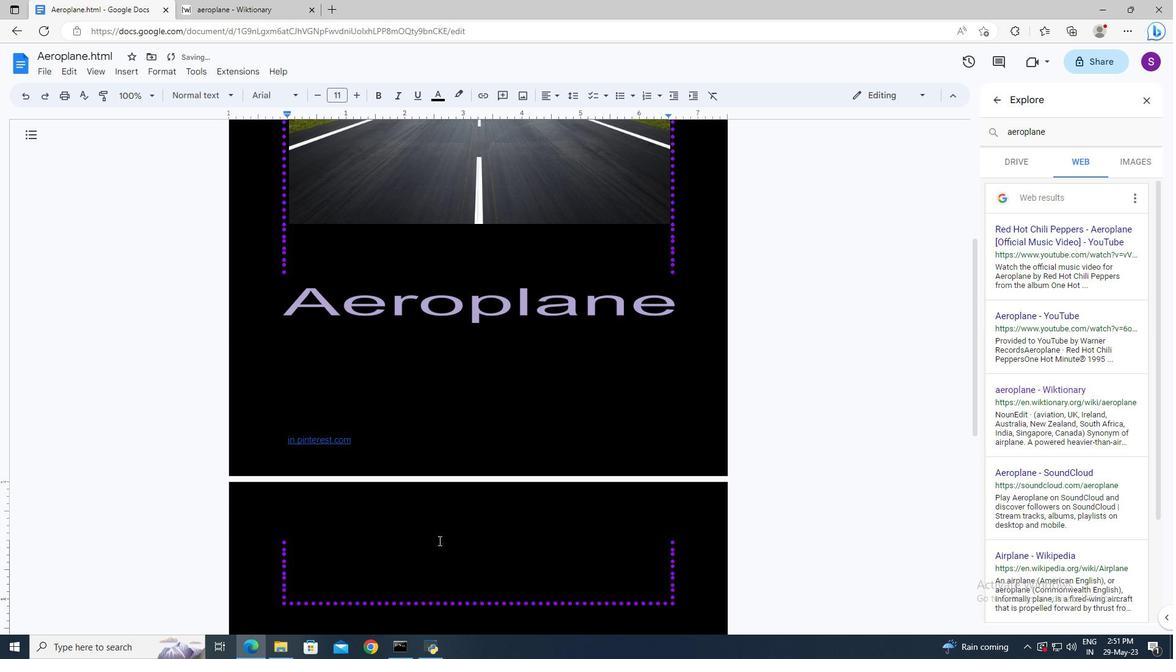 
Action: Mouse moved to (436, 534)
Screenshot: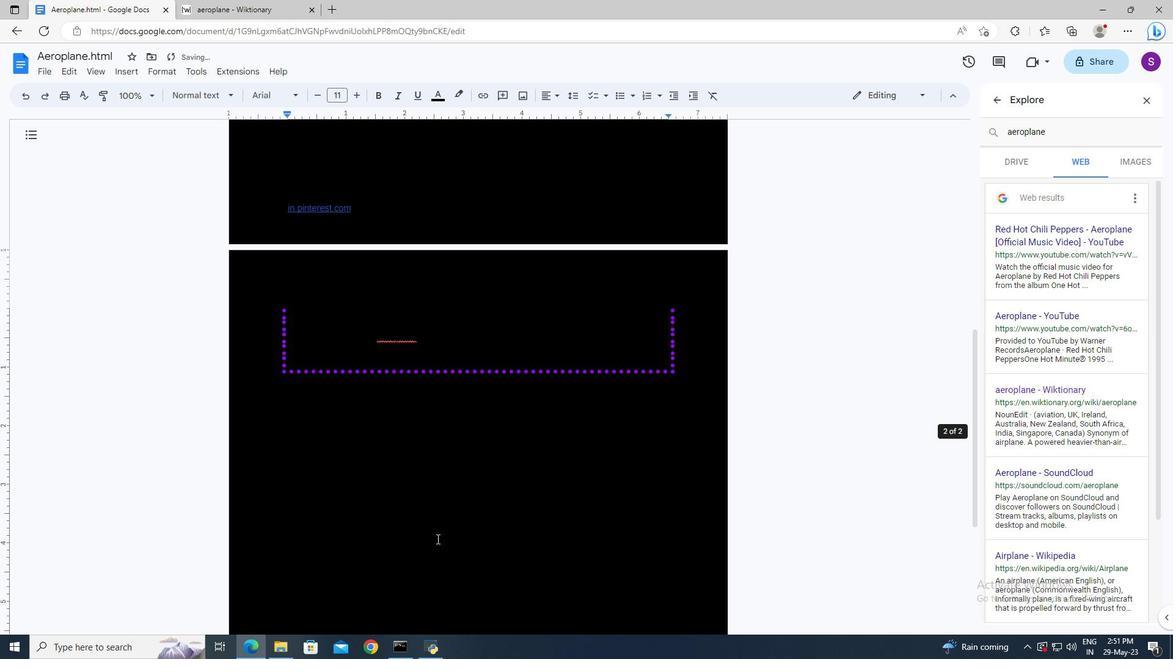 
Action: Mouse scrolled (436, 534) with delta (0, 0)
Screenshot: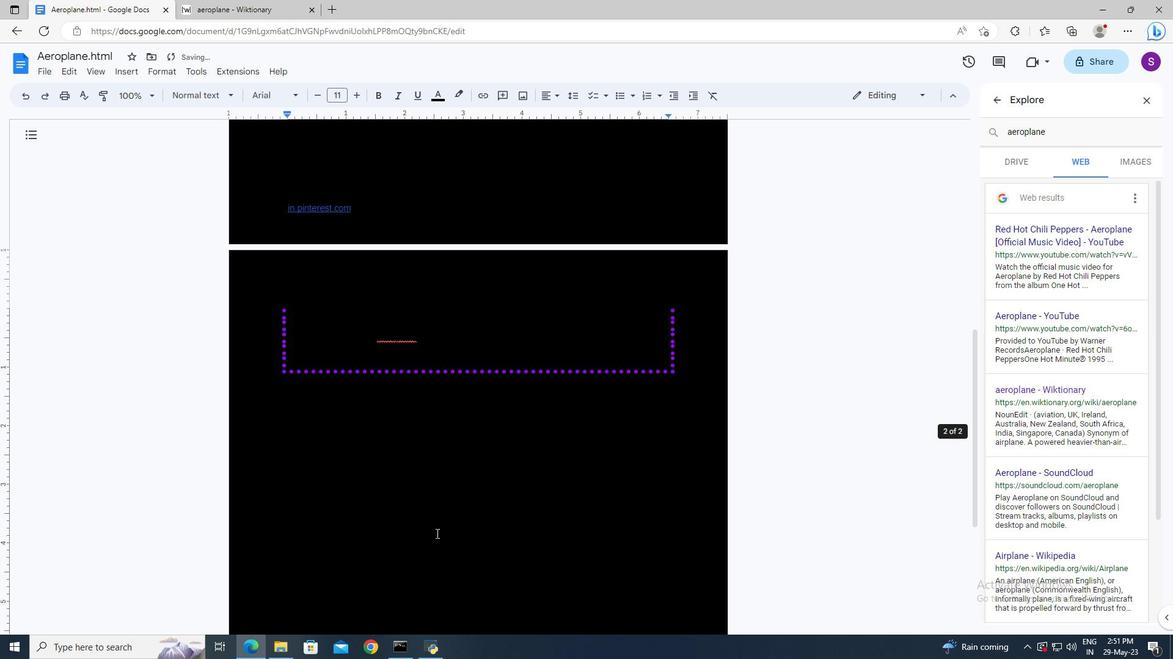 
Action: Mouse moved to (366, 406)
Screenshot: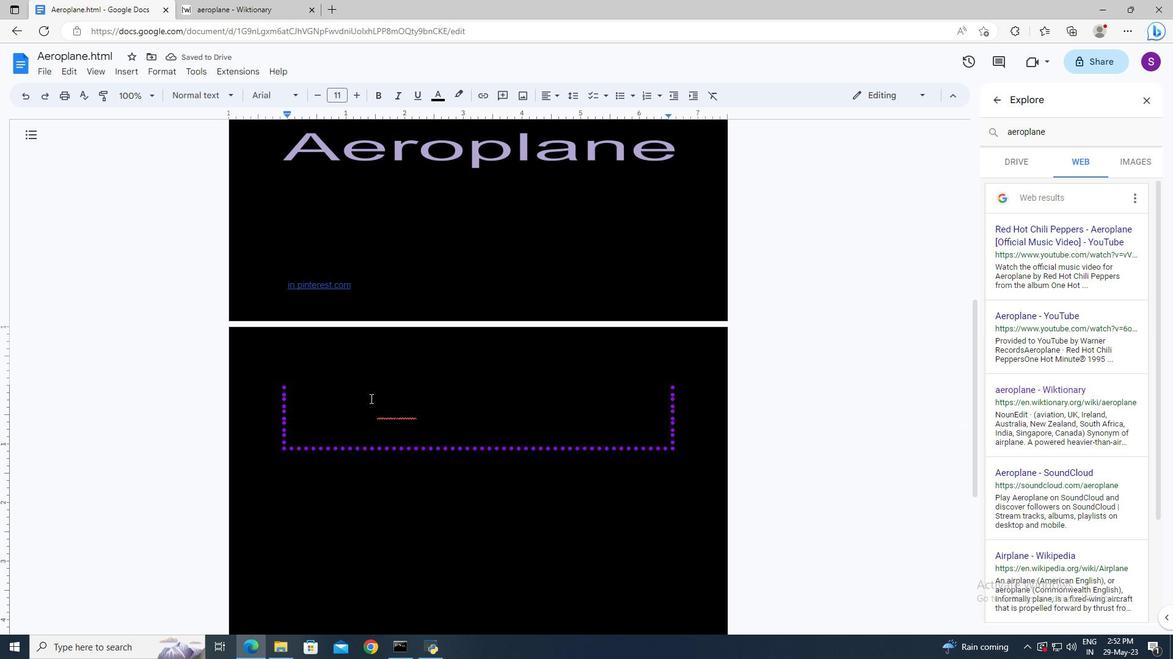 
Action: Mouse pressed left at (366, 406)
Screenshot: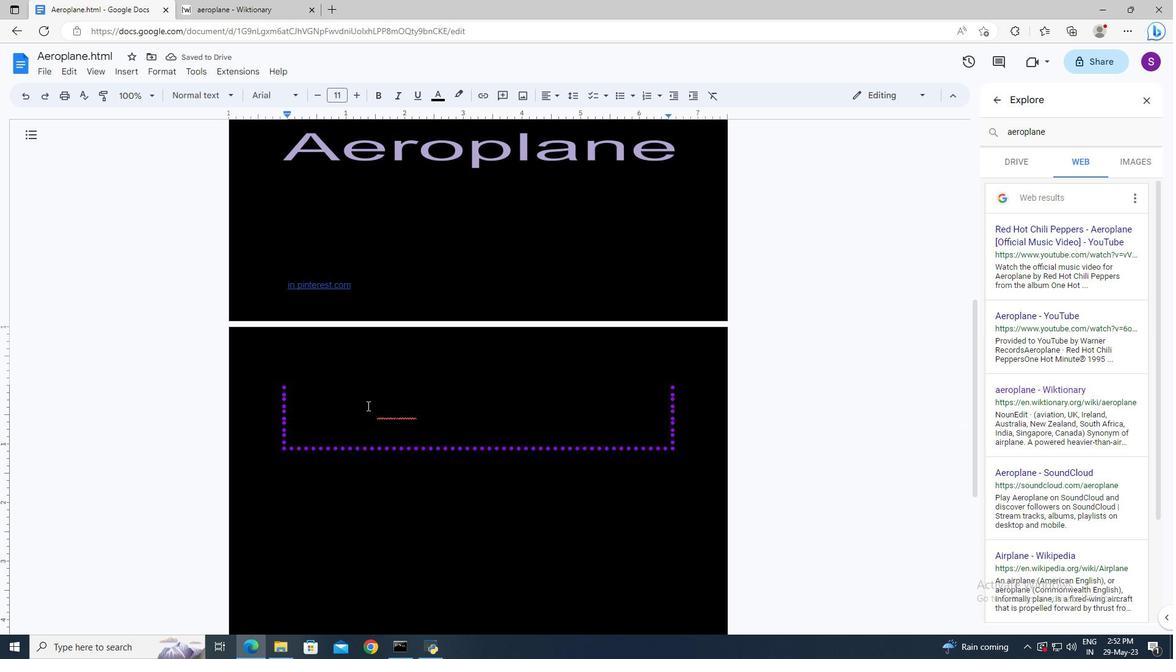 
Action: Key pressed ctrl+A
Screenshot: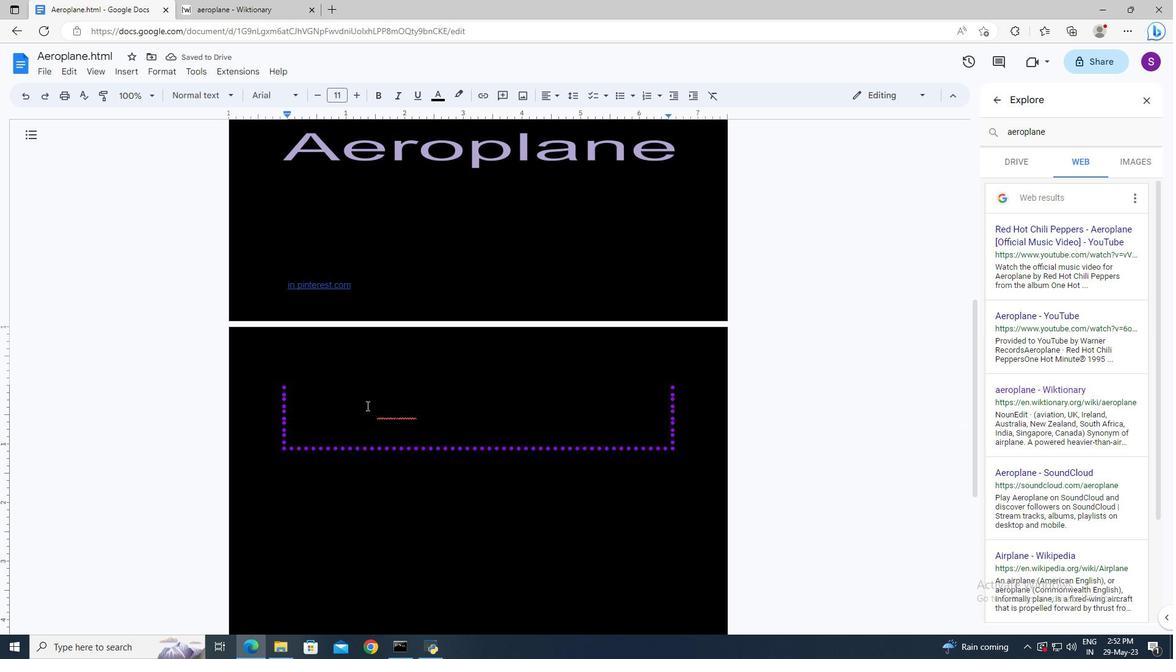 
Action: Mouse moved to (444, 99)
Screenshot: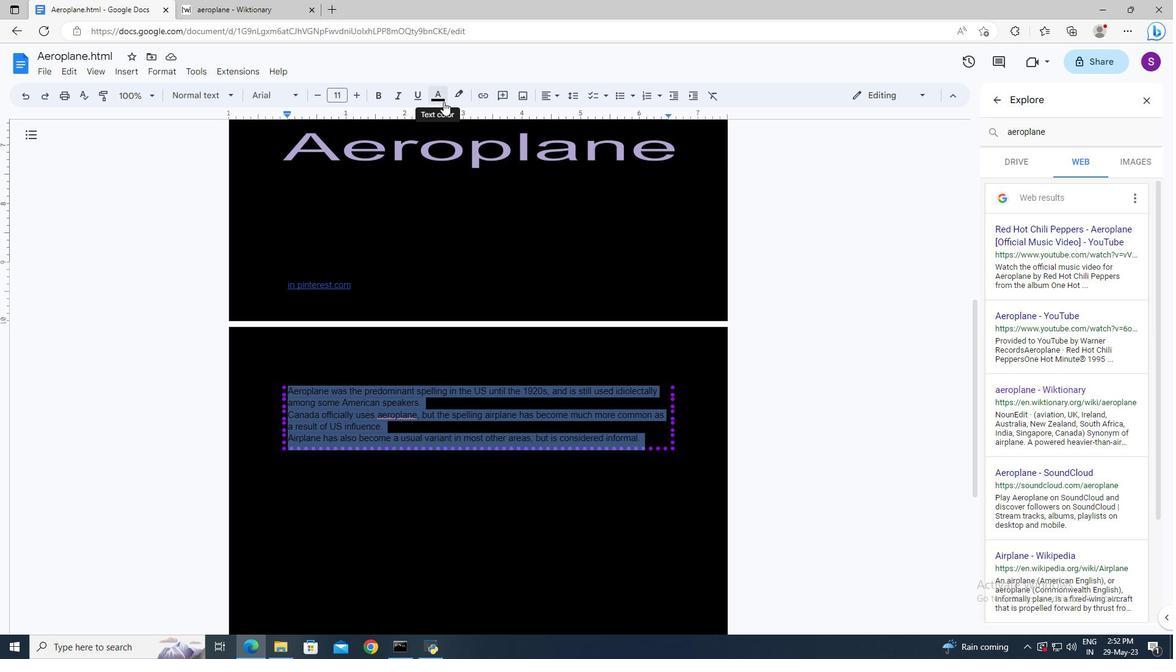 
Action: Mouse pressed left at (444, 99)
Screenshot: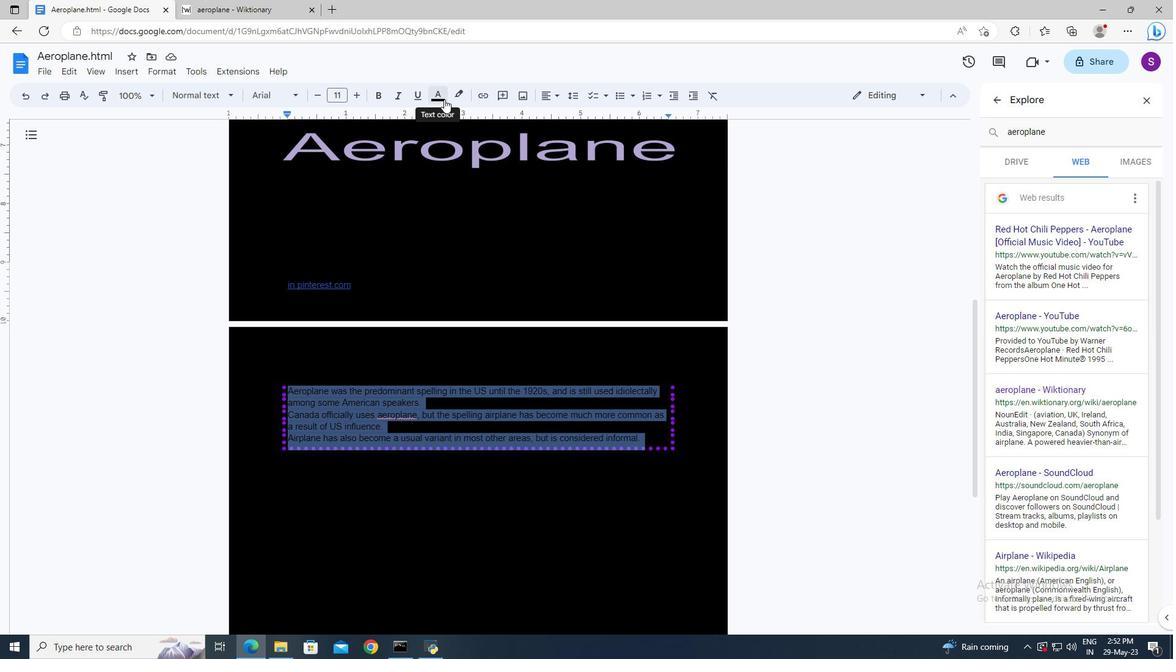 
Action: Mouse moved to (562, 117)
Screenshot: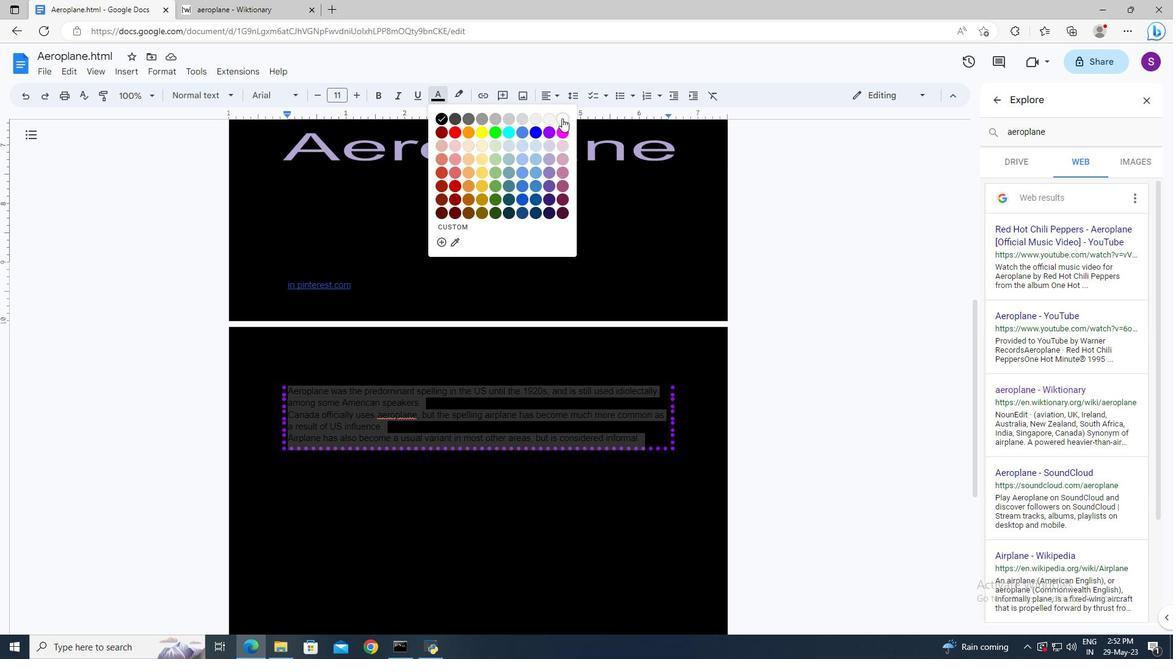 
Action: Mouse pressed left at (562, 117)
Screenshot: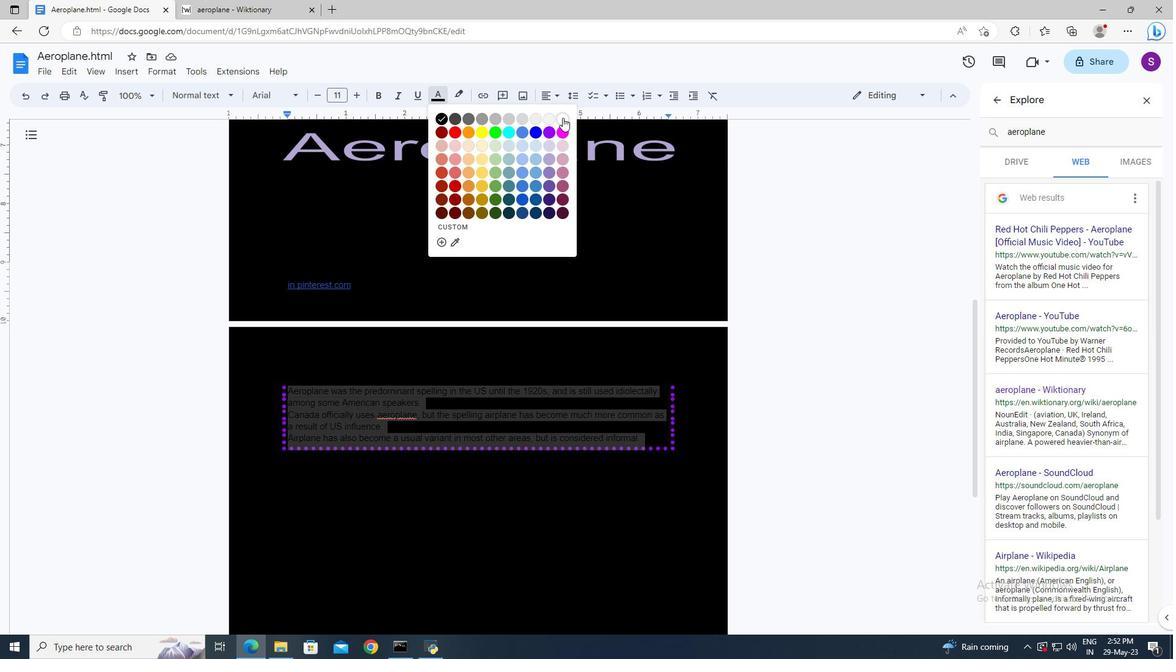 
Action: Mouse moved to (548, 100)
Screenshot: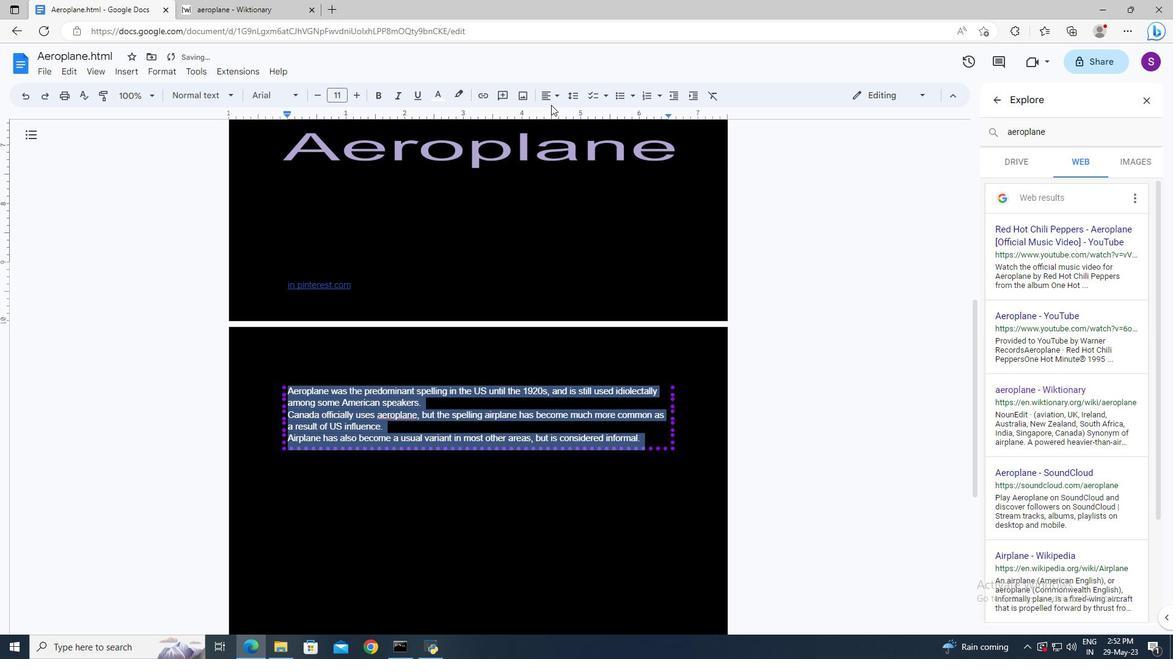 
Action: Mouse pressed left at (548, 100)
Screenshot: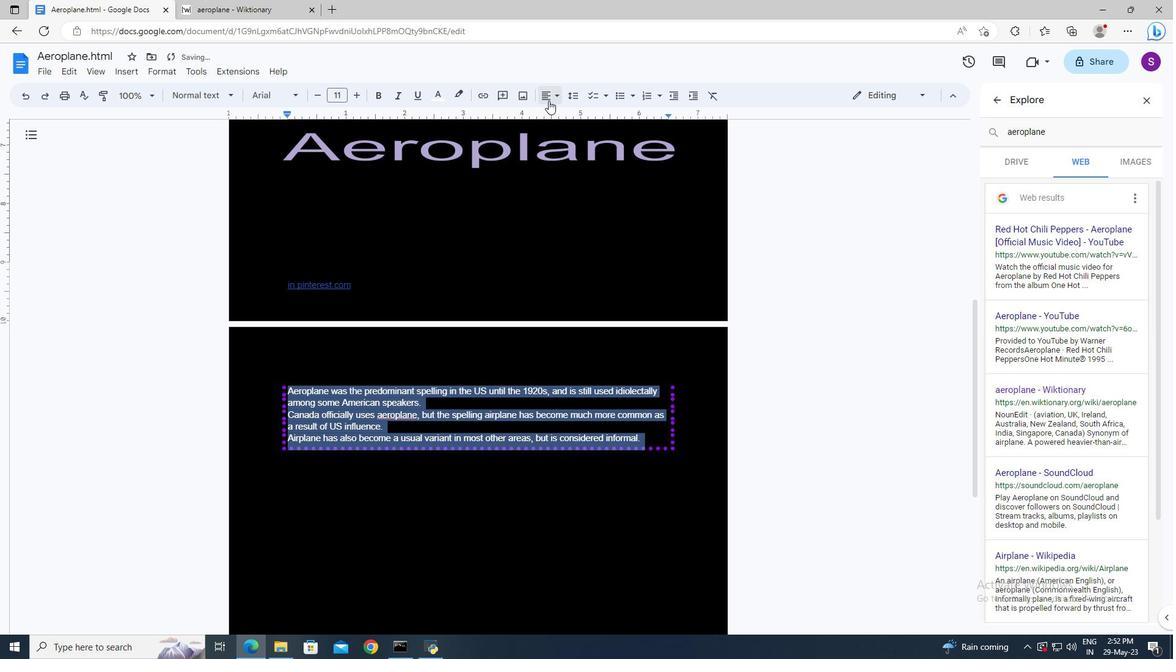 
Action: Mouse moved to (549, 124)
Screenshot: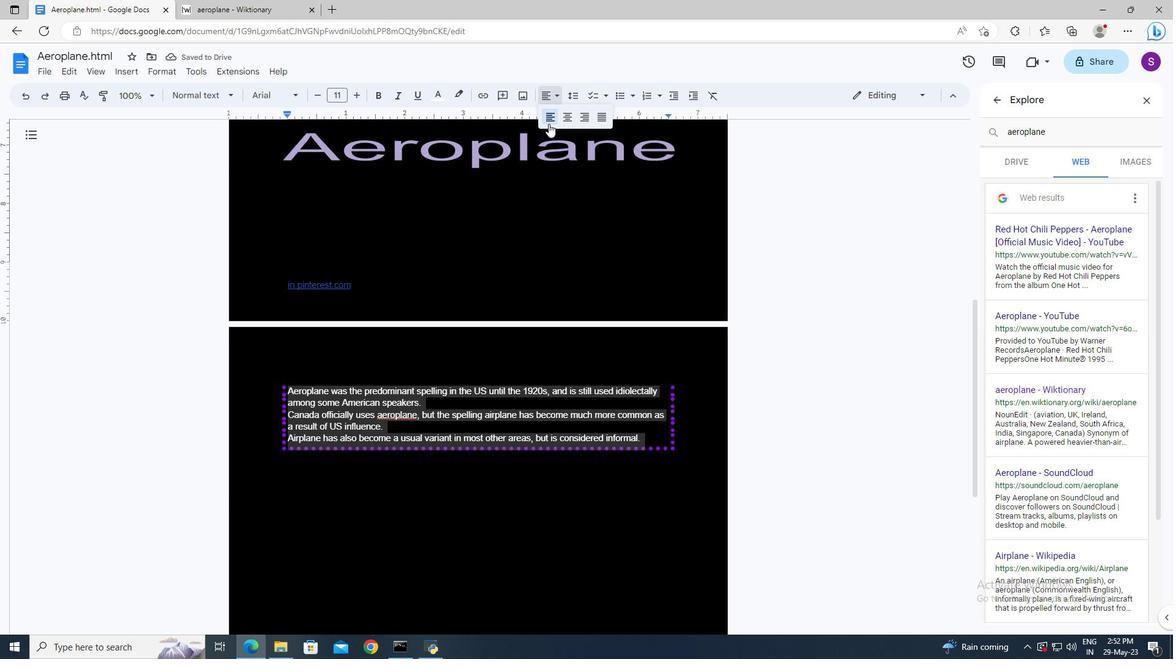 
Action: Mouse pressed left at (549, 124)
Screenshot: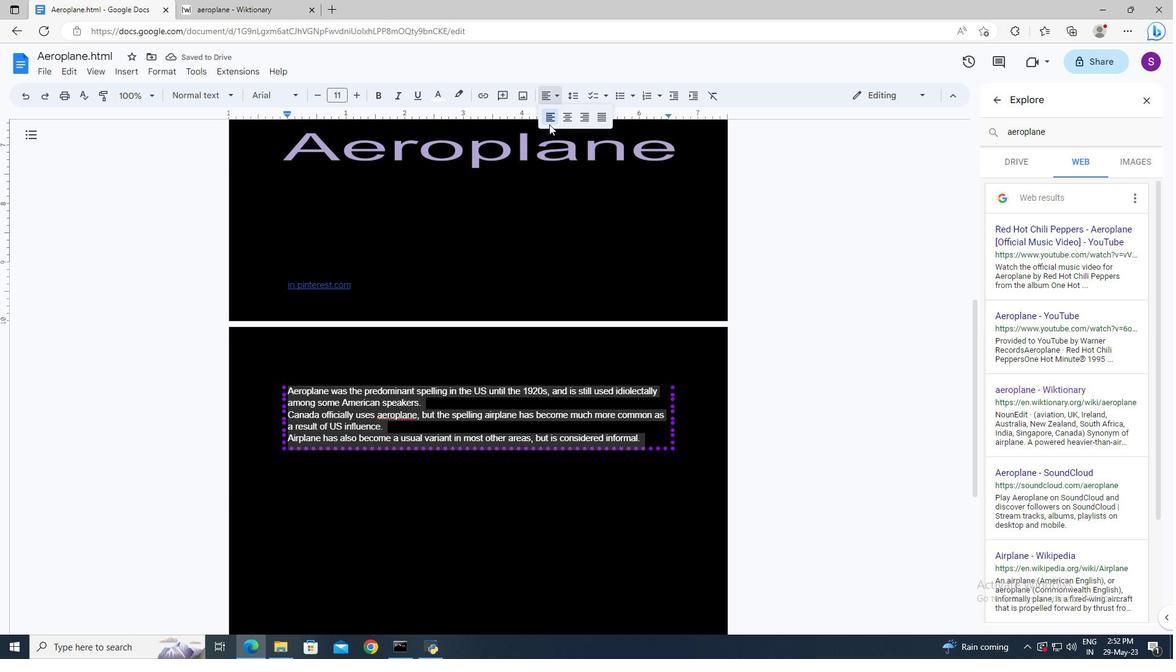 
Action: Mouse moved to (549, 119)
Screenshot: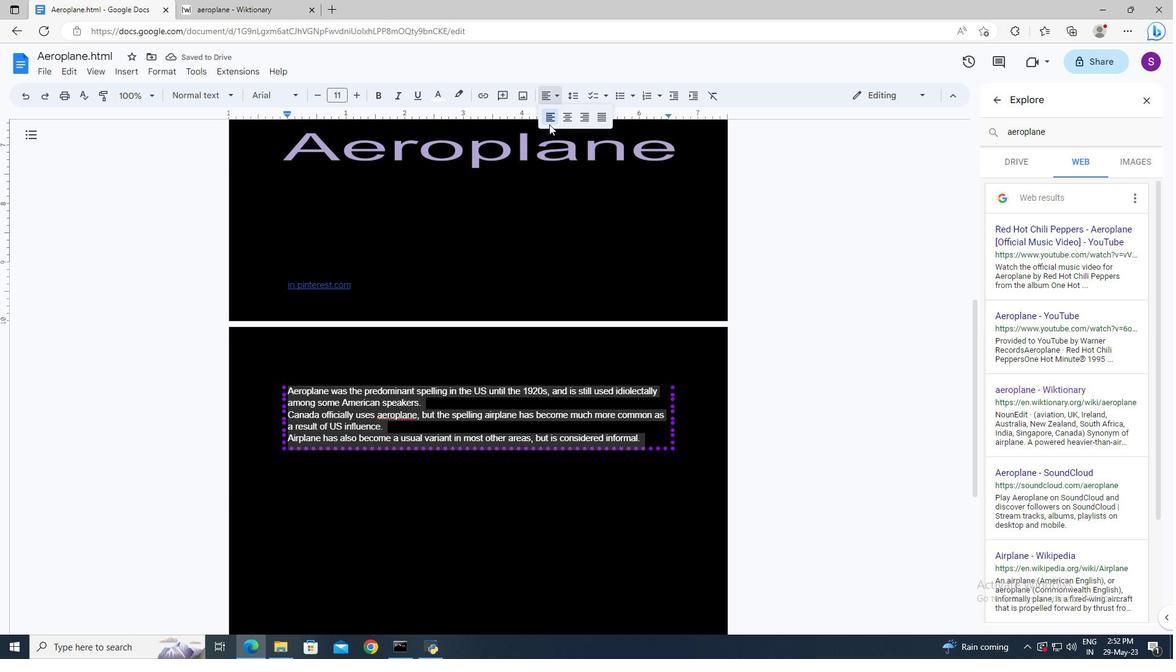 
Action: Mouse pressed left at (549, 119)
Screenshot: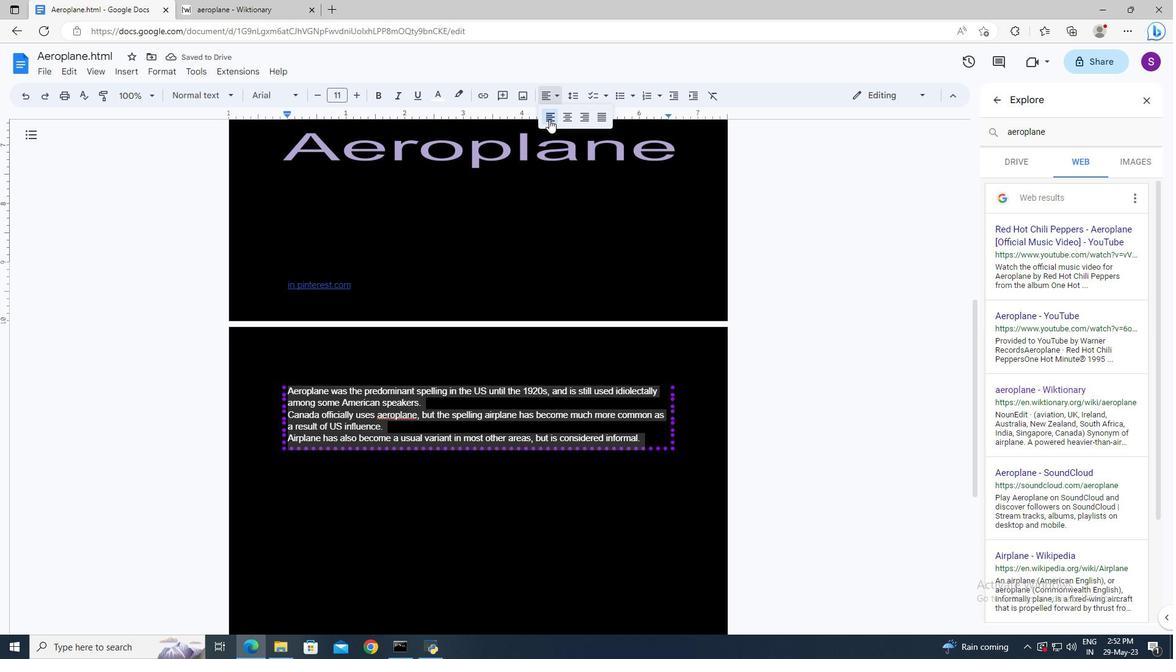 
Action: Mouse moved to (628, 444)
Screenshot: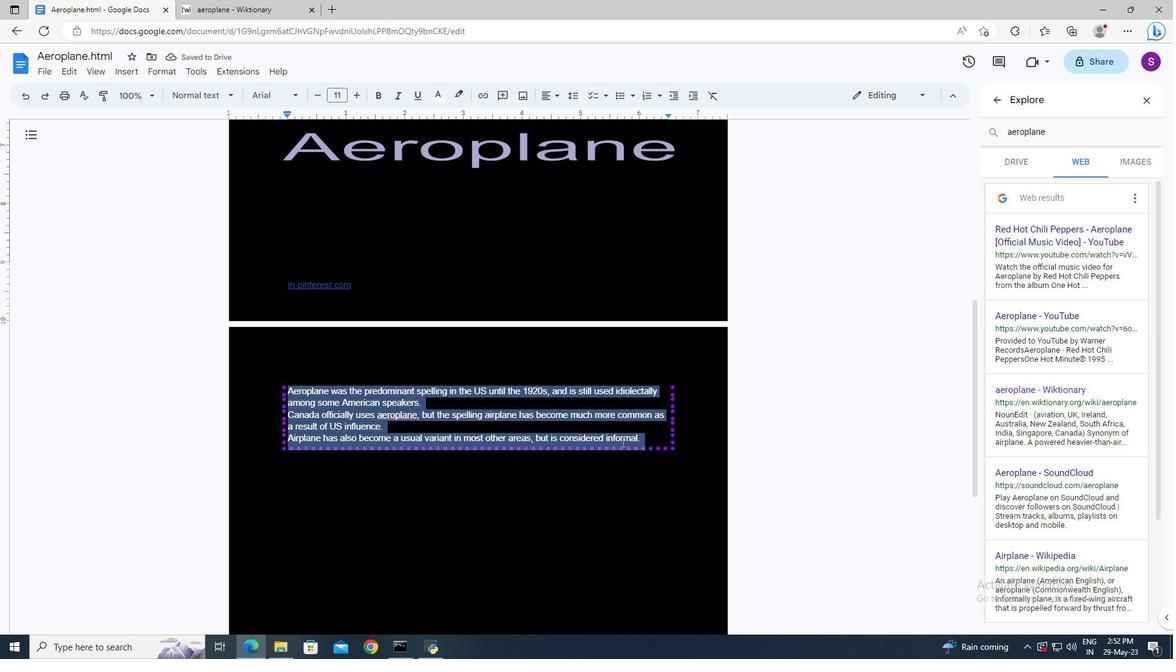 
Action: Mouse pressed left at (628, 444)
Screenshot: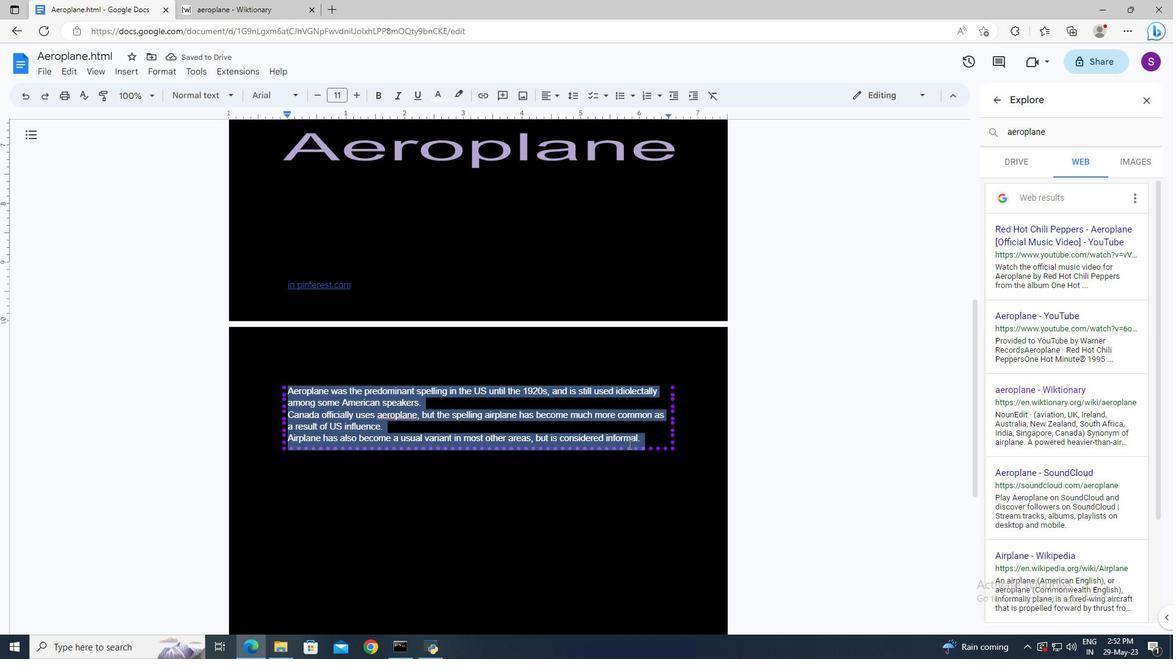 
Action: Mouse moved to (632, 472)
Screenshot: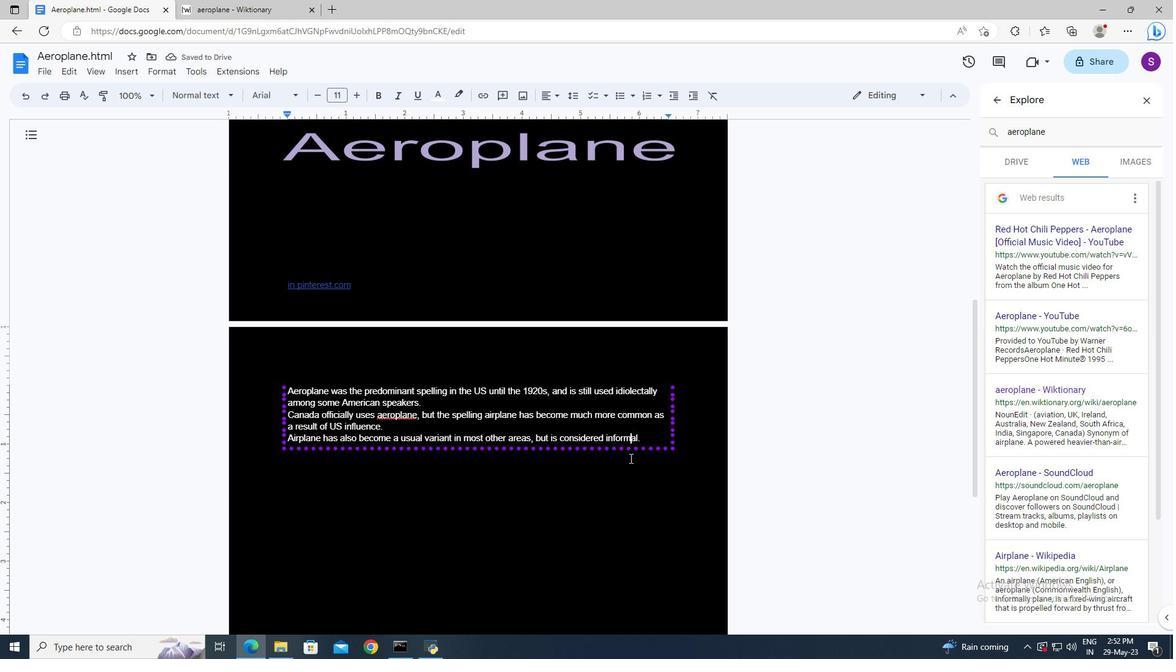 
